 Task: Look for Airbnb options in Port Said, Egypt from 2nd December, 2023 to 9th December, 2023 for 5 adults. Place can be shared room with 2 bedrooms having 5 beds and 2 bathrooms. Property type can be flat. Look for 4 properties as per requirement.
Action: Mouse moved to (532, 202)
Screenshot: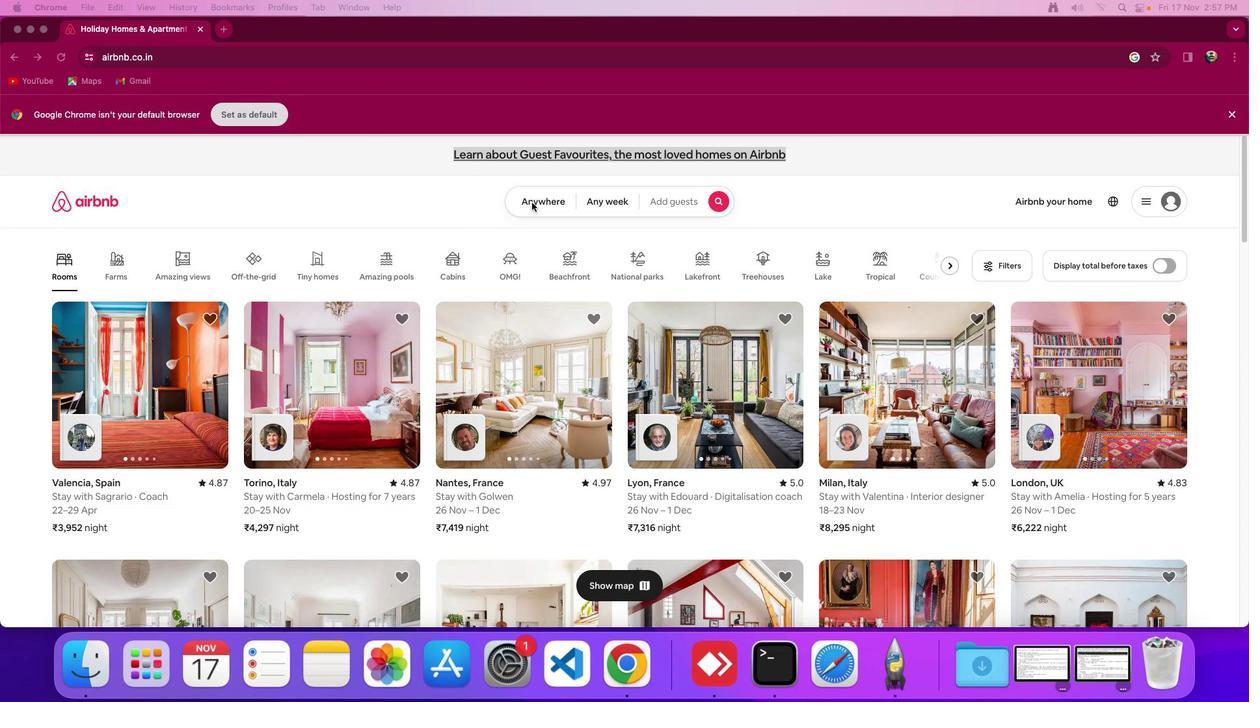 
Action: Mouse pressed left at (532, 202)
Screenshot: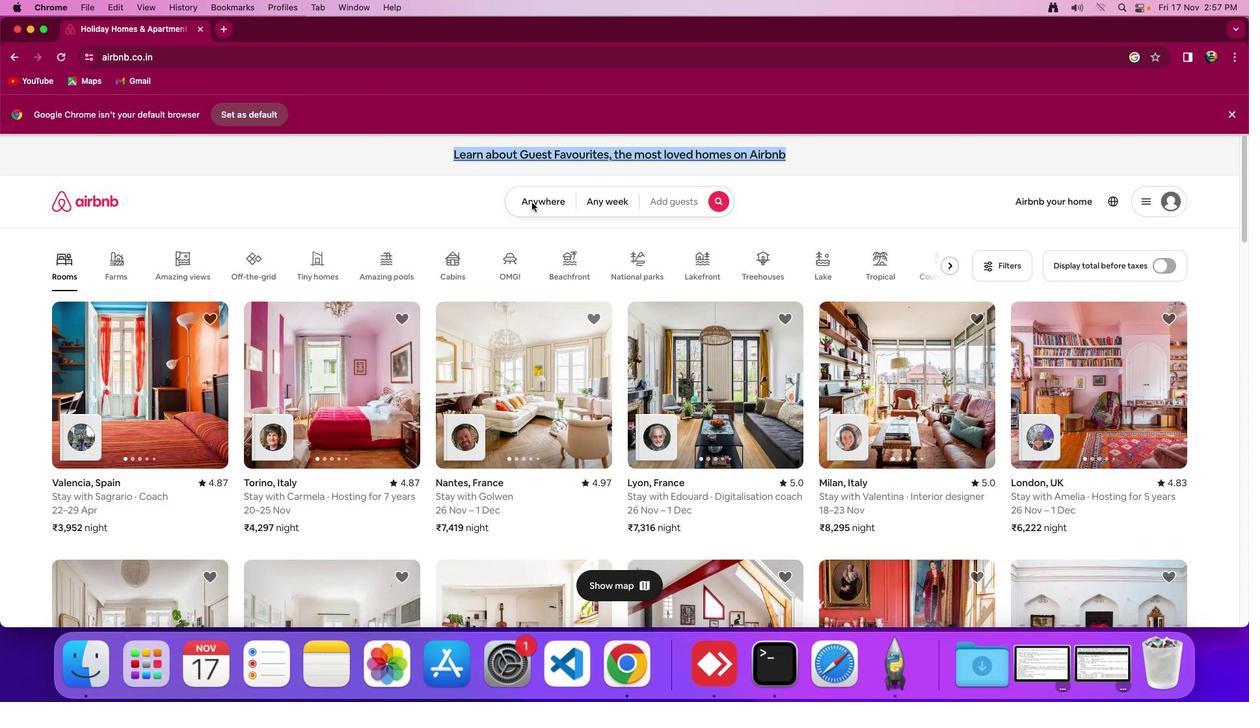 
Action: Mouse pressed left at (532, 202)
Screenshot: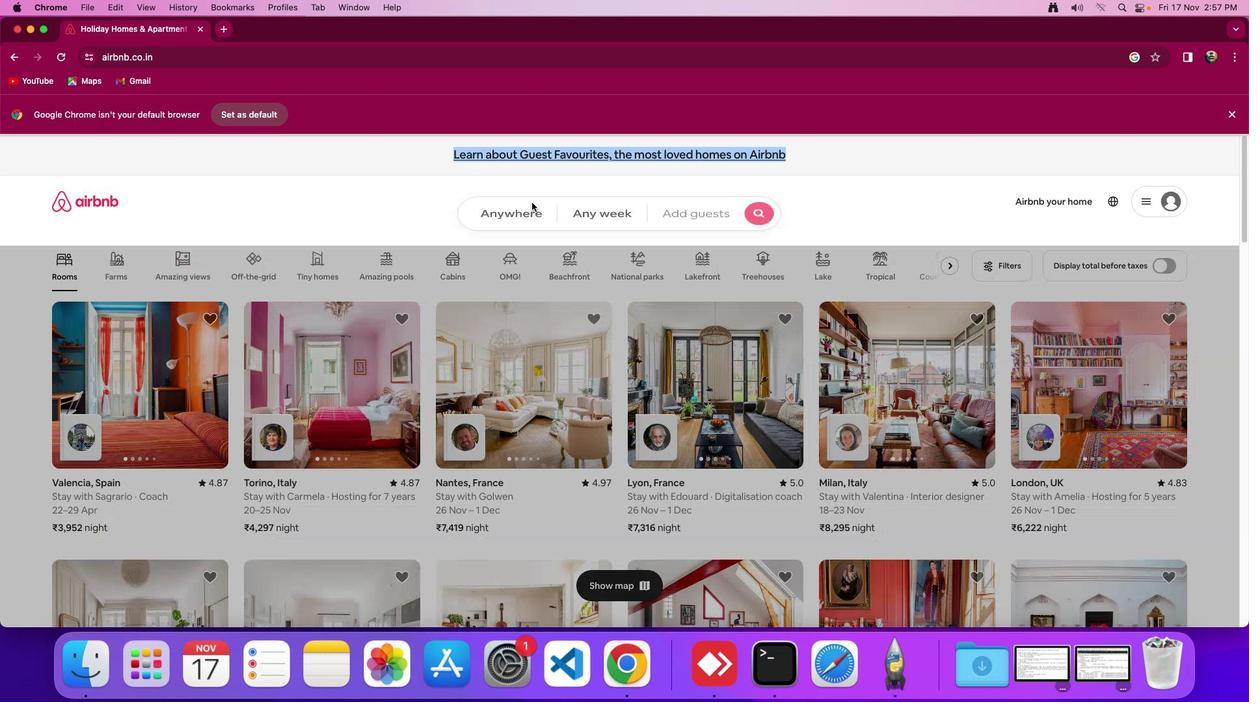 
Action: Mouse moved to (496, 238)
Screenshot: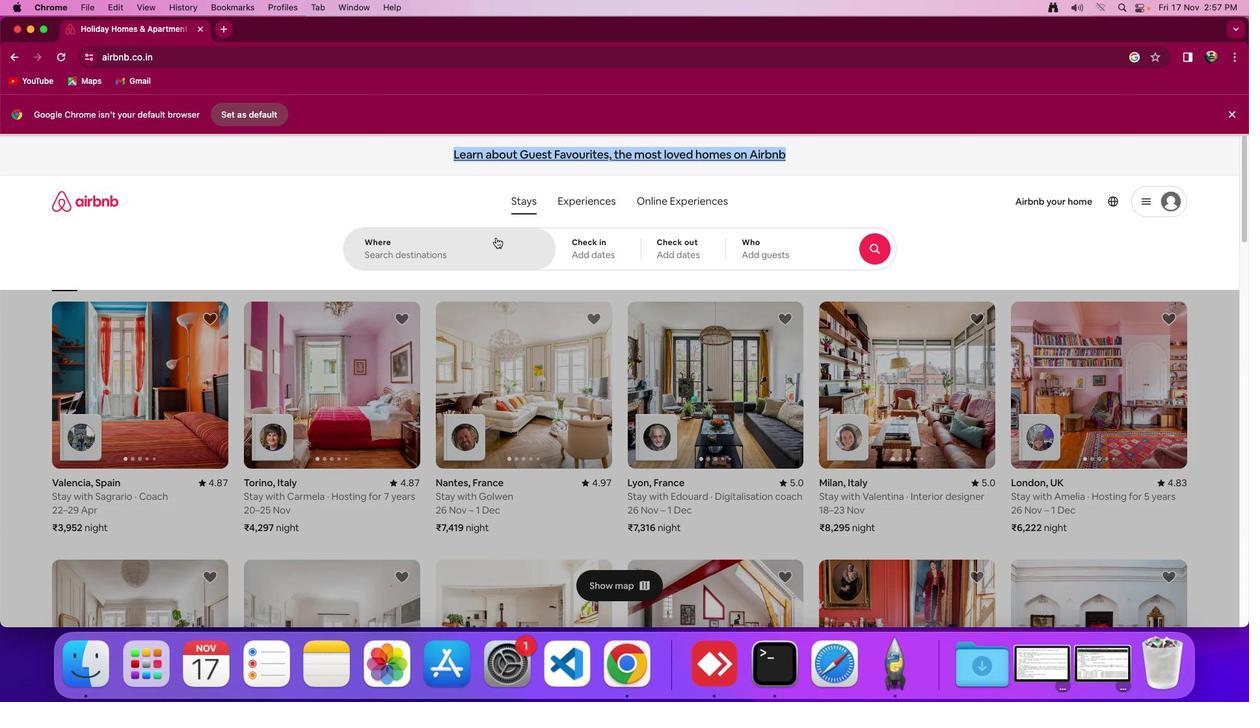 
Action: Mouse pressed left at (496, 238)
Screenshot: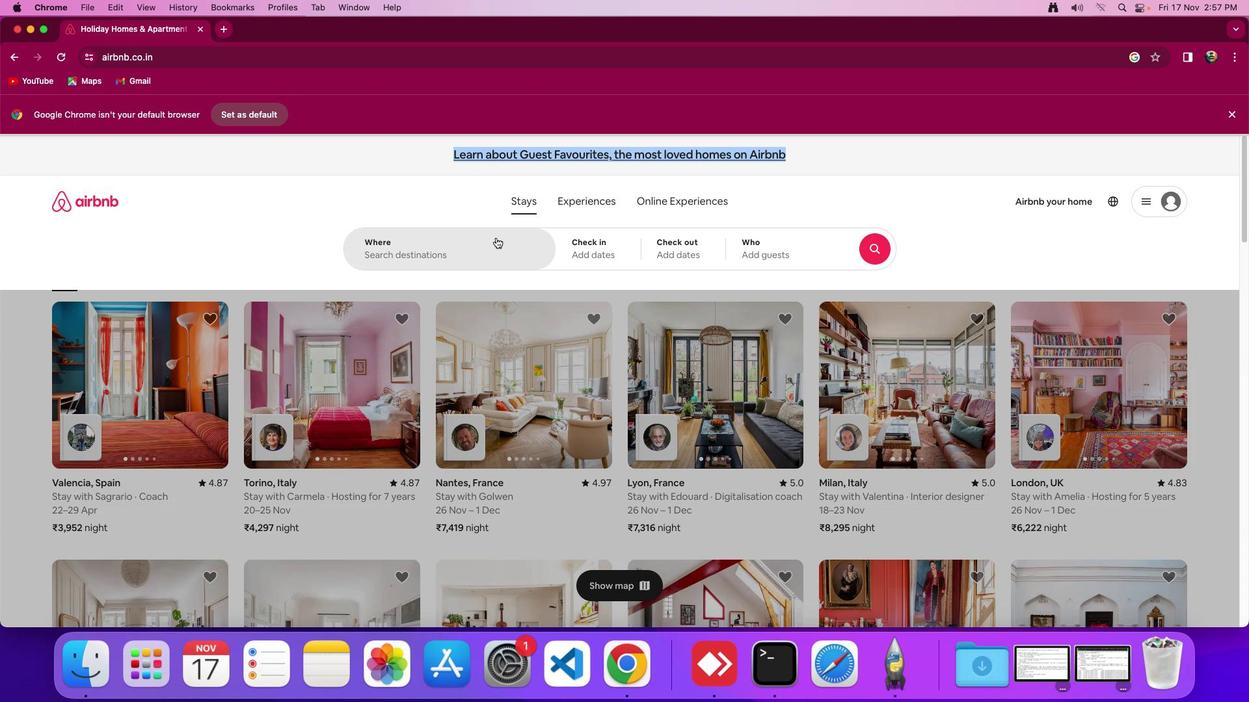 
Action: Key pressed Key.shift'P''o'
Screenshot: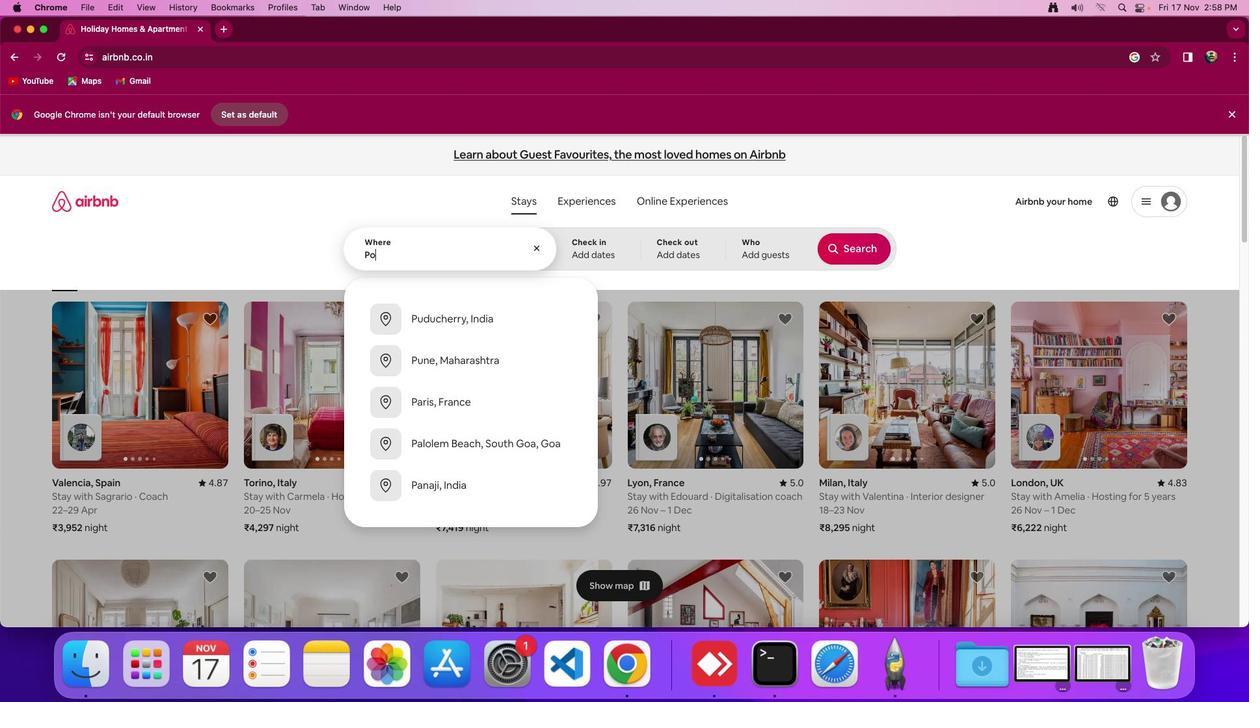 
Action: Mouse moved to (549, 229)
Screenshot: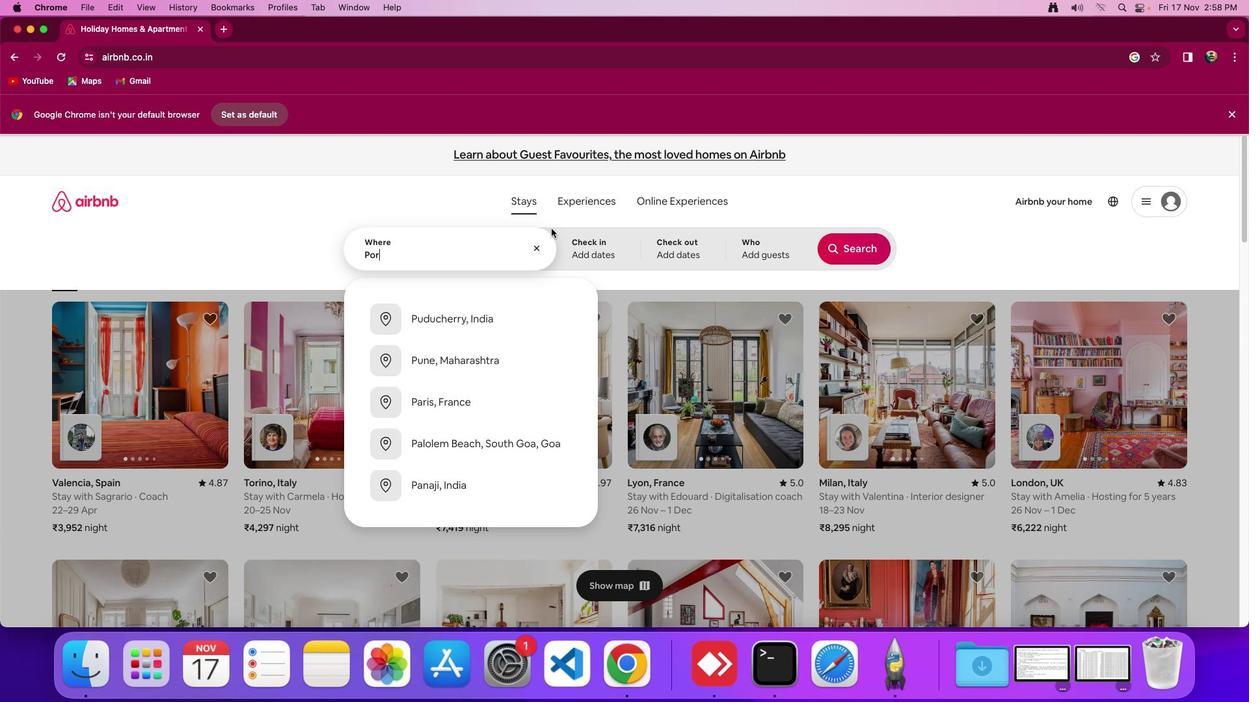 
Action: Key pressed 'r'
Screenshot: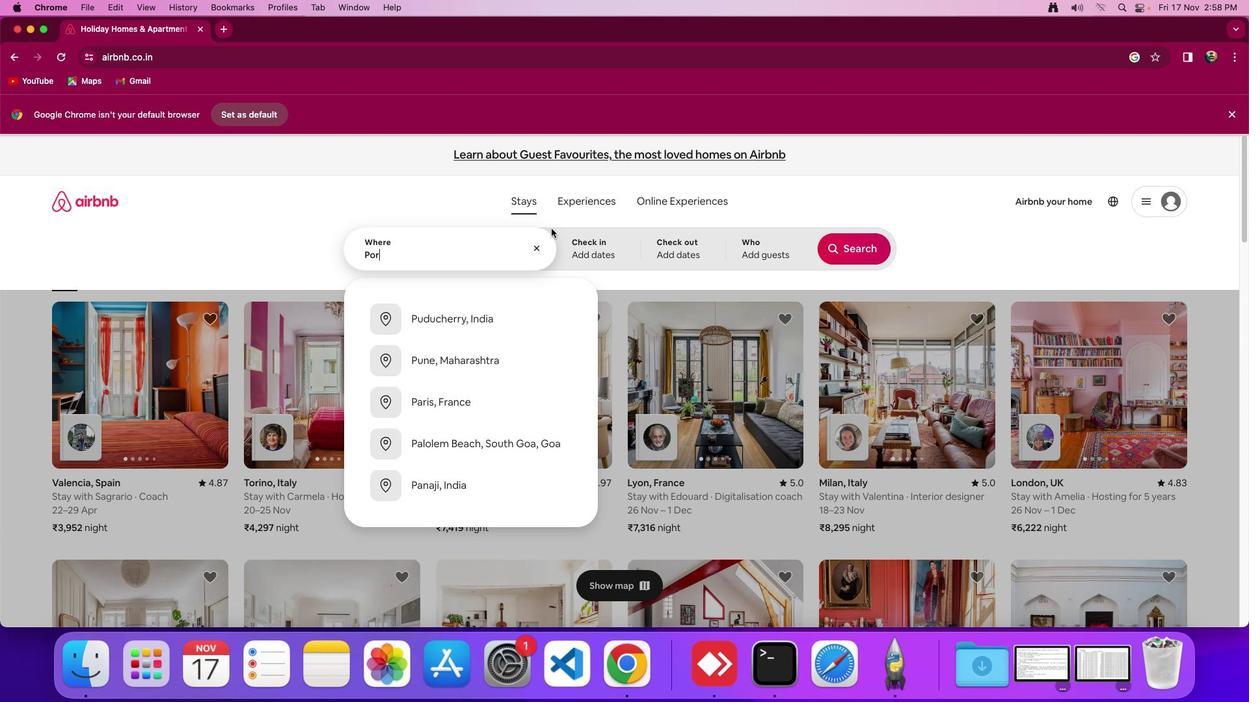 
Action: Mouse moved to (551, 229)
Screenshot: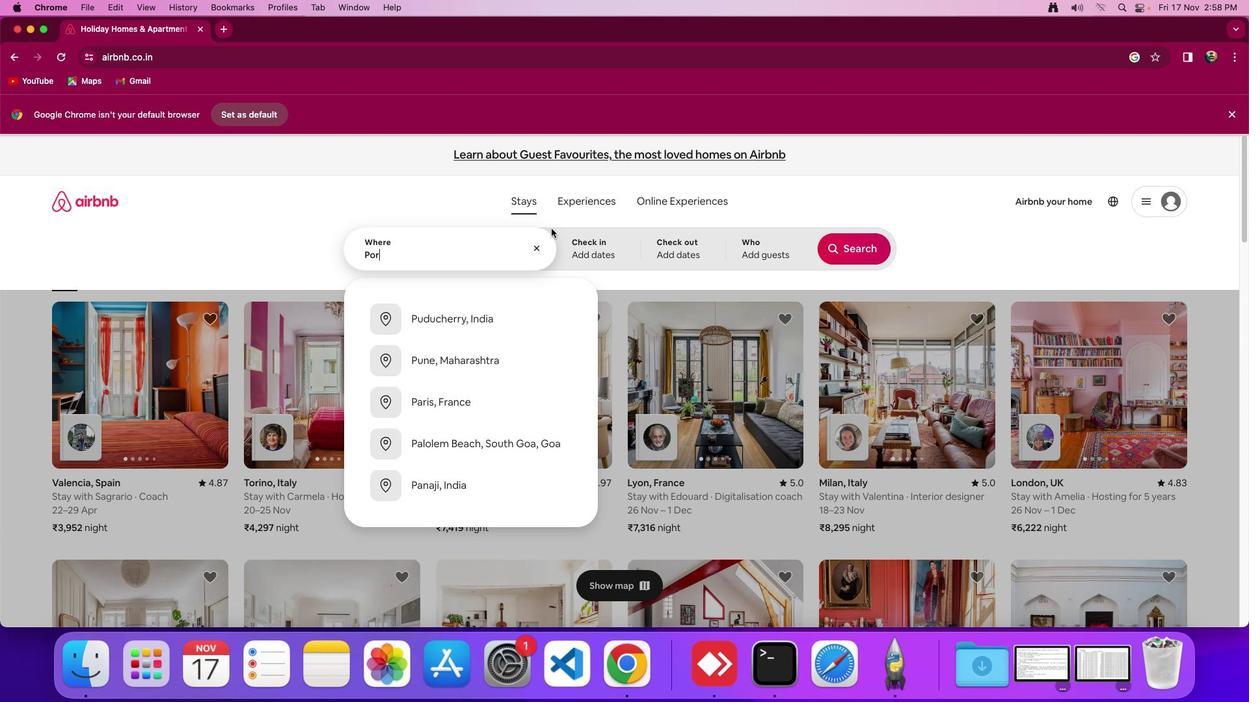 
Action: Key pressed 't'Key.space's''a''i''d'','Key.spaceKey.shift_r'E''g''y''p''t'
Screenshot: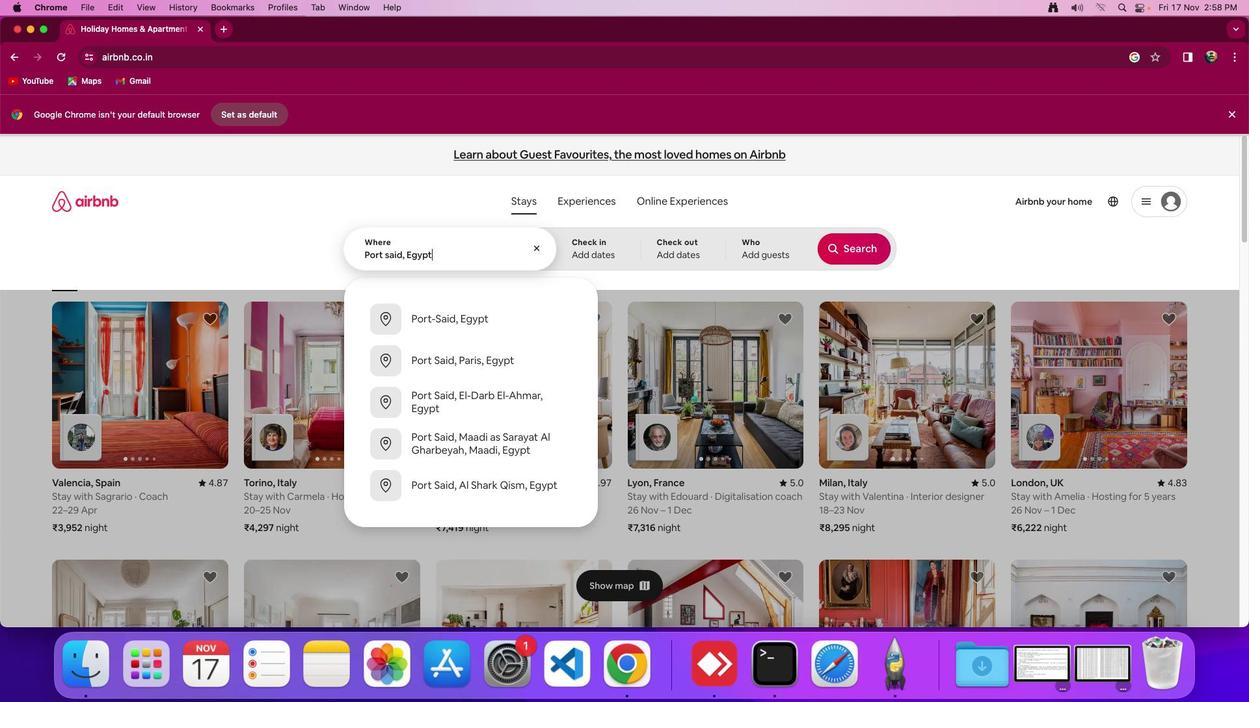 
Action: Mouse moved to (599, 246)
Screenshot: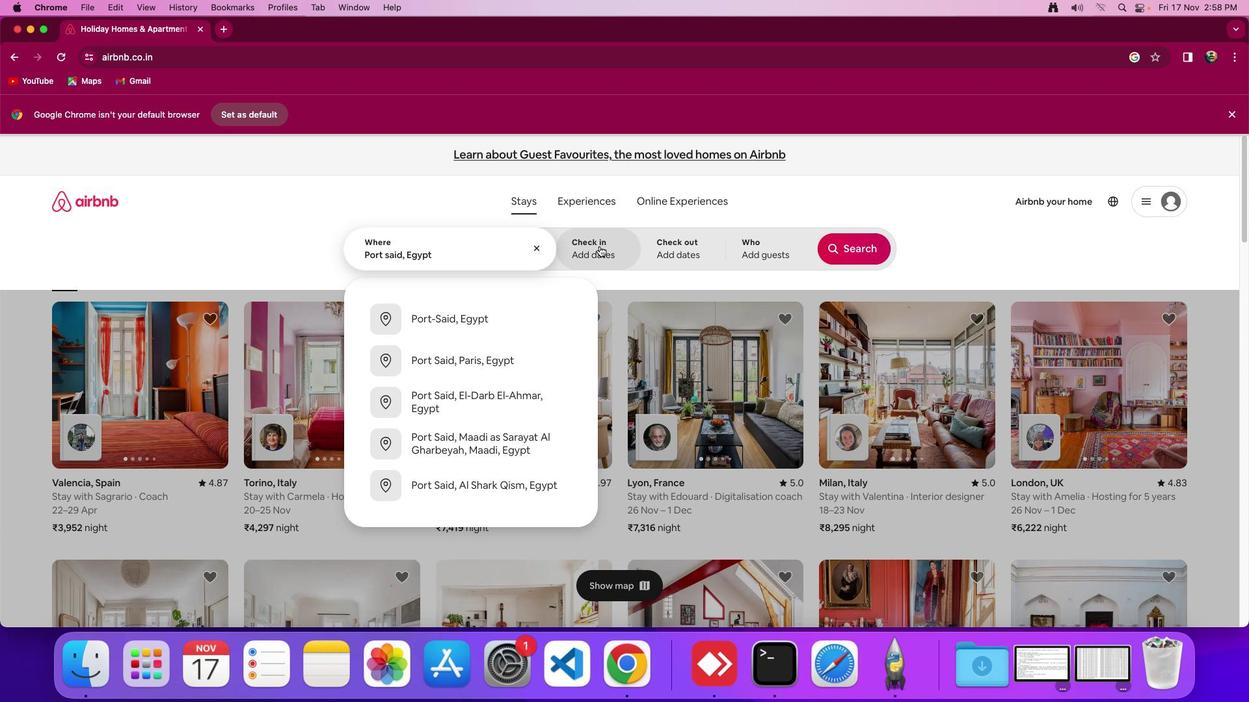
Action: Mouse pressed left at (599, 246)
Screenshot: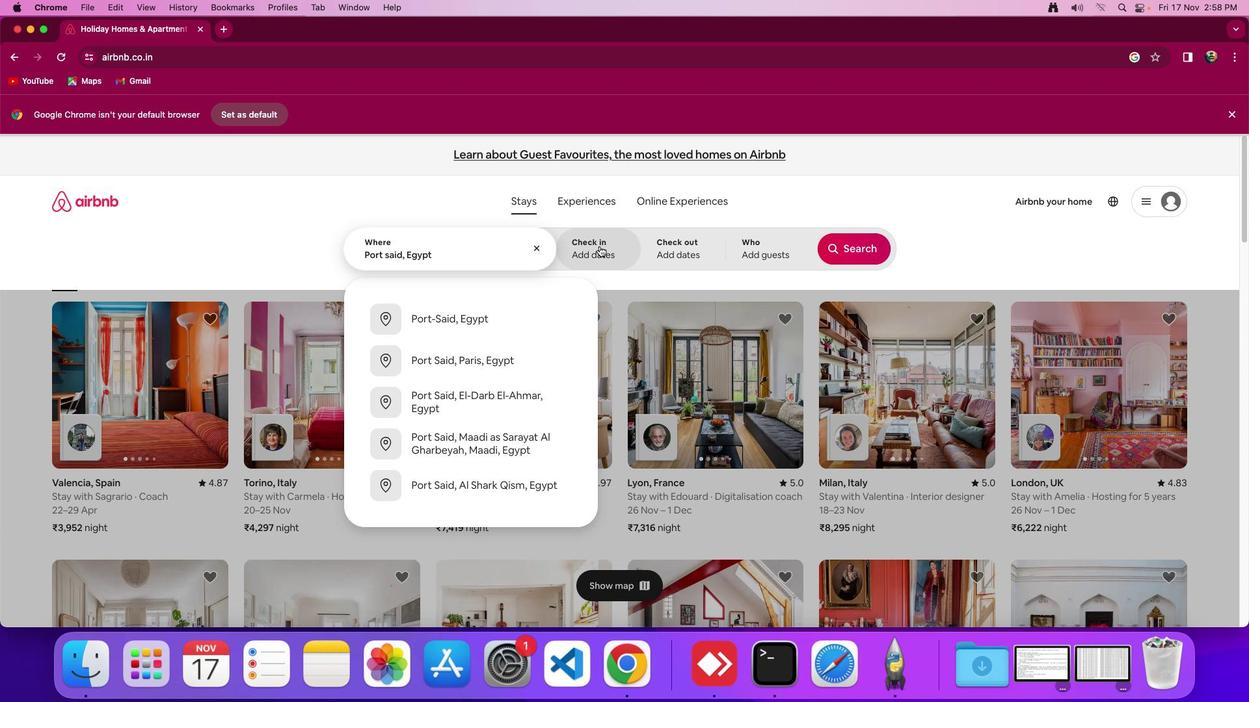 
Action: Mouse moved to (850, 400)
Screenshot: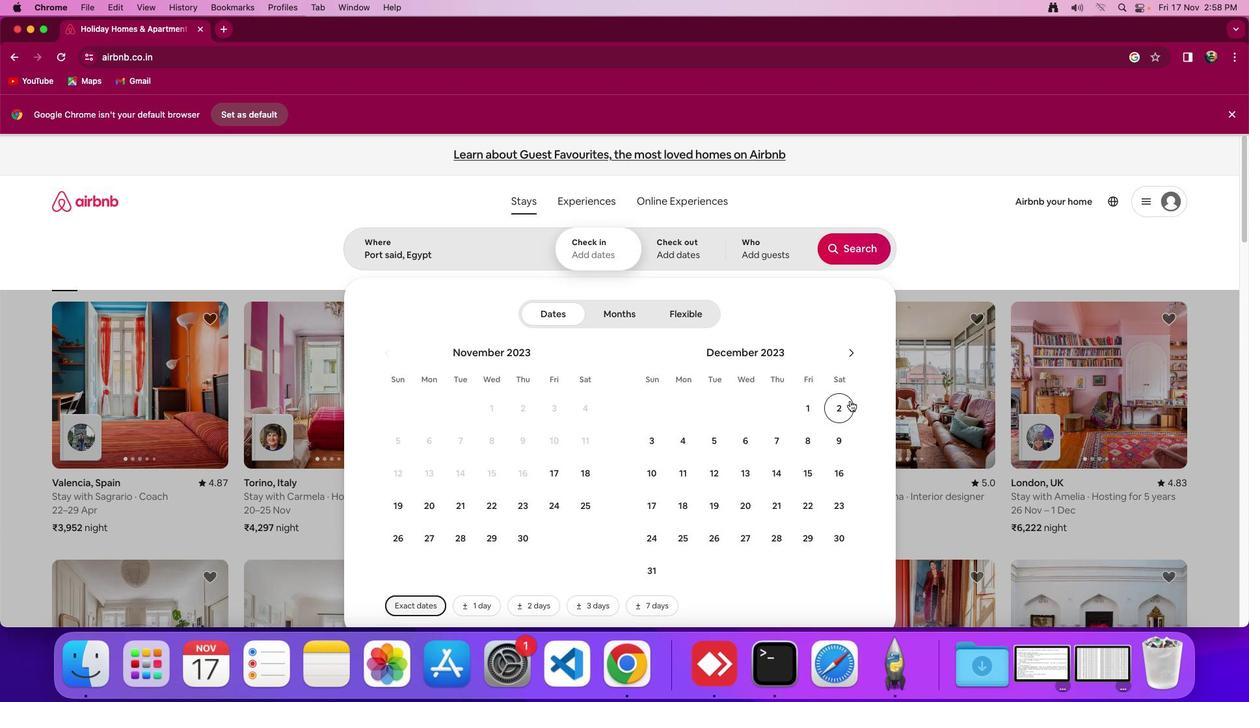 
Action: Mouse pressed left at (850, 400)
Screenshot: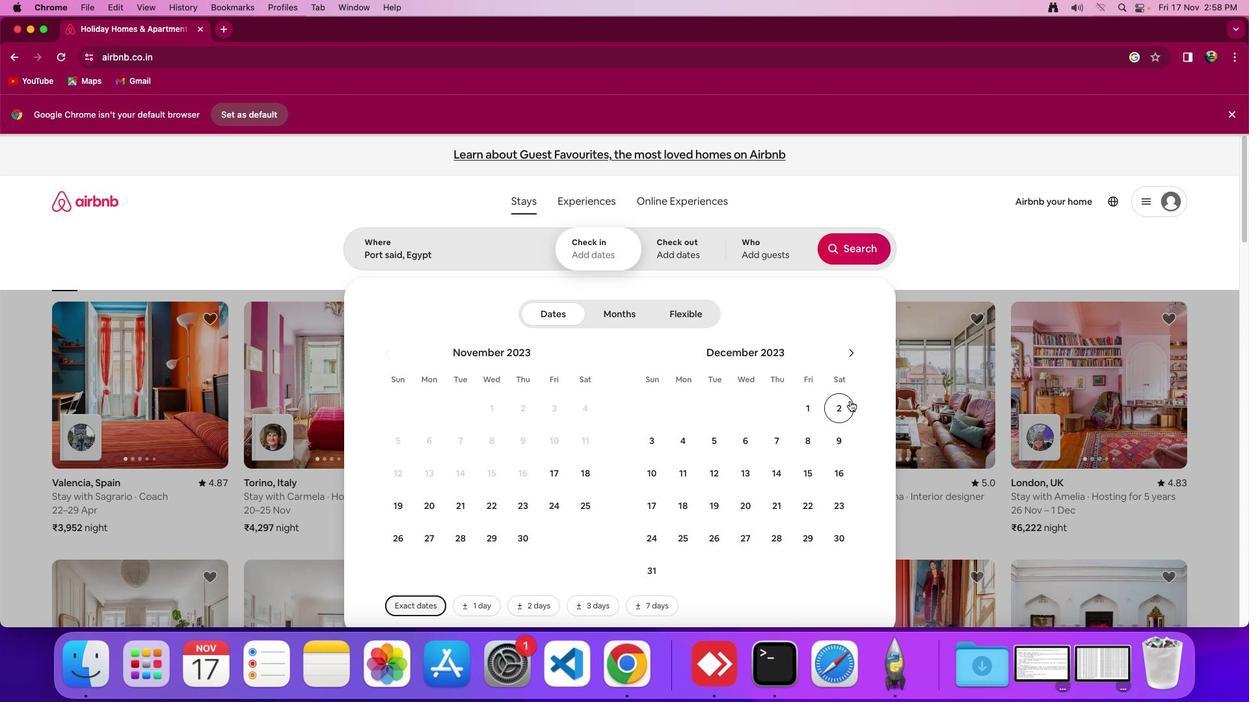 
Action: Mouse moved to (831, 443)
Screenshot: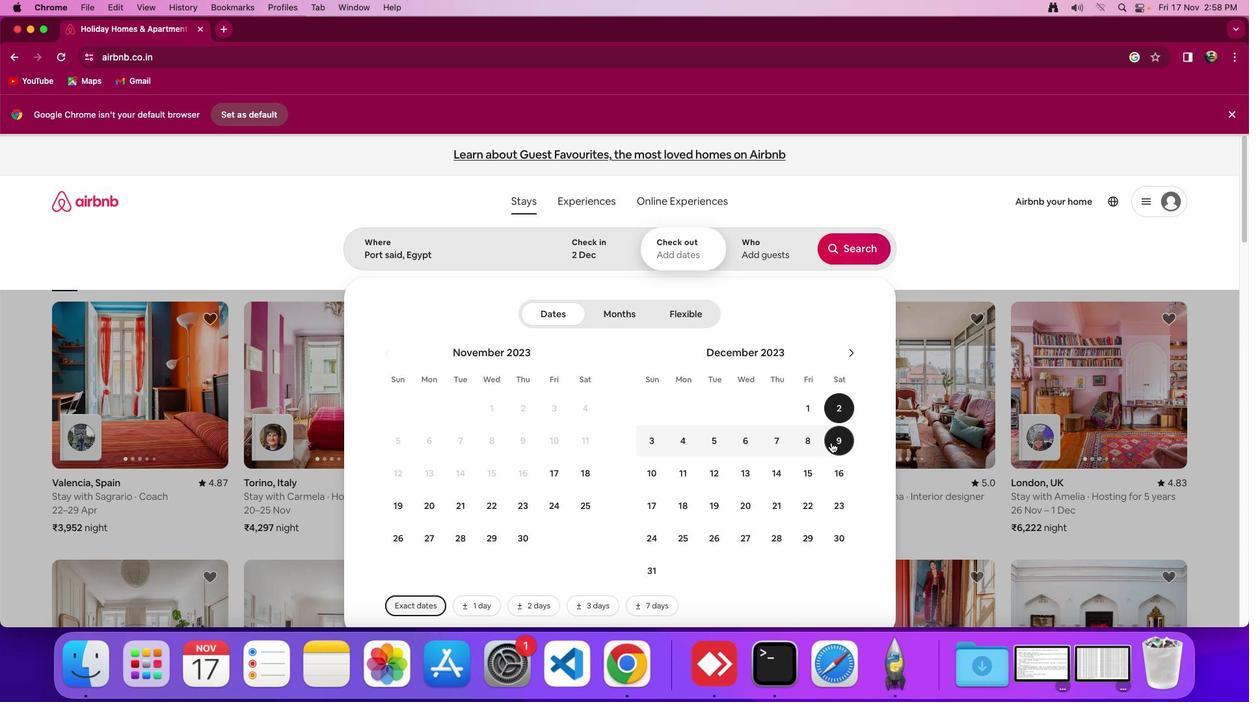 
Action: Mouse pressed left at (831, 443)
Screenshot: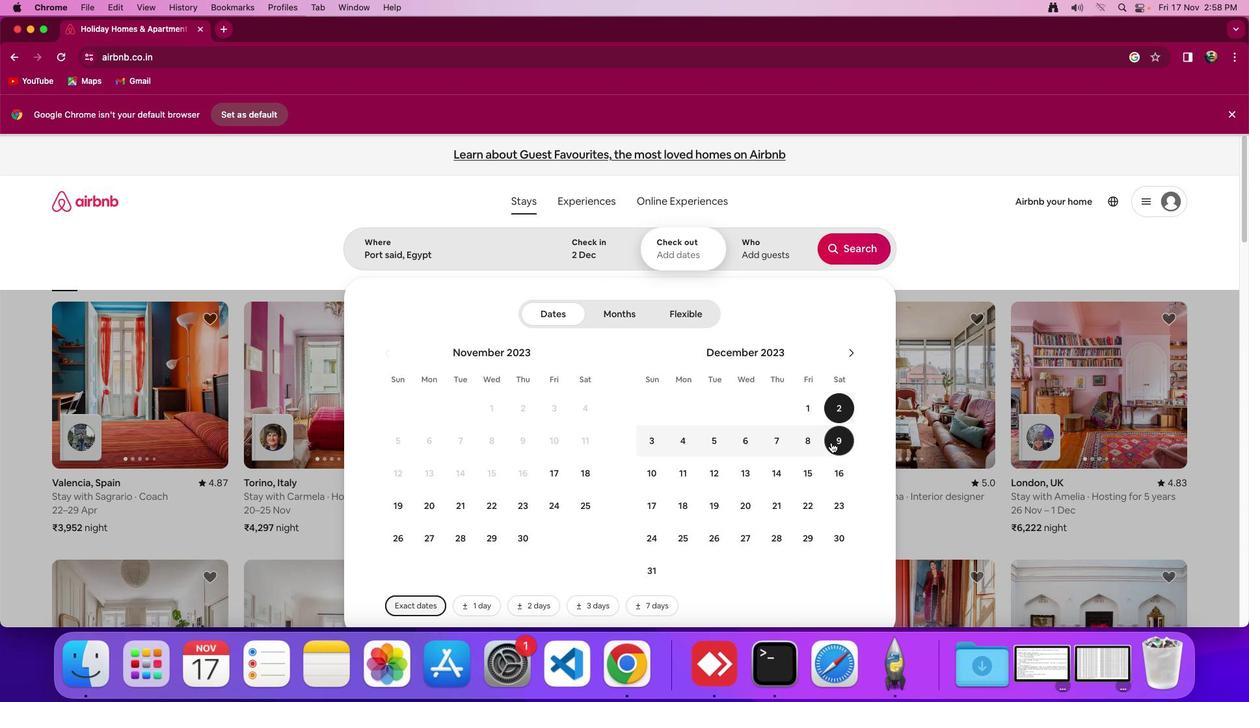 
Action: Mouse moved to (762, 247)
Screenshot: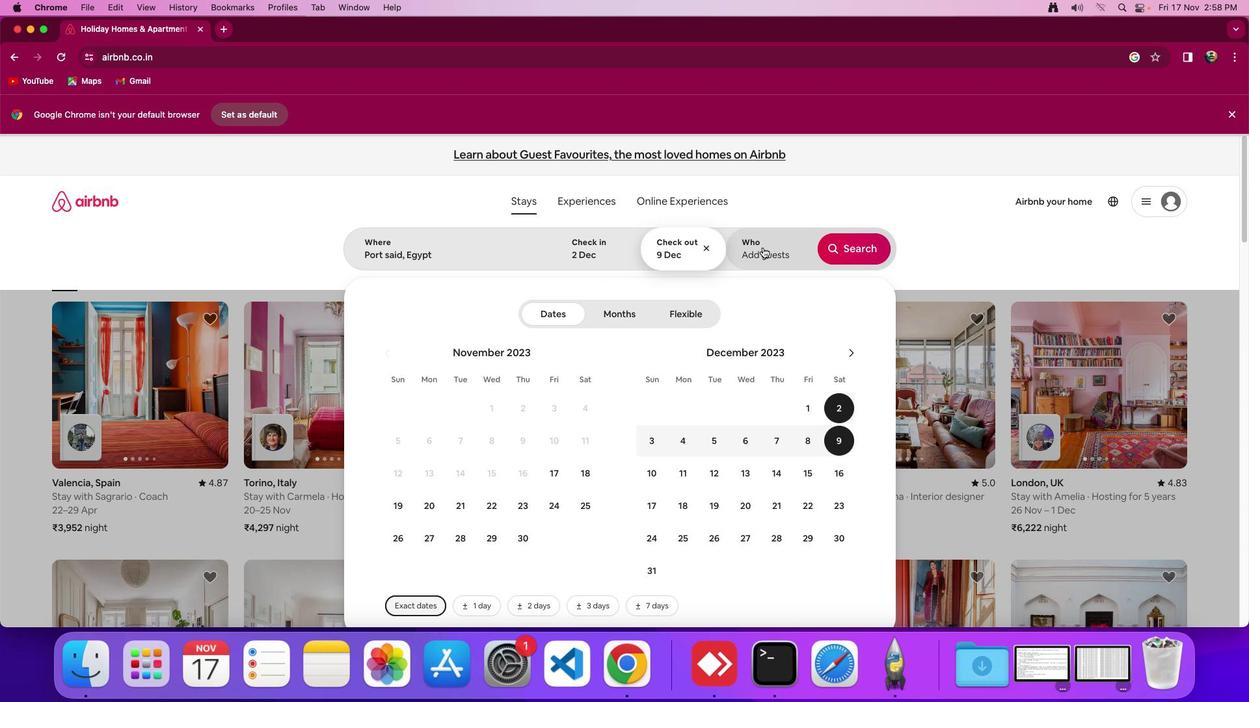 
Action: Mouse pressed left at (762, 247)
Screenshot: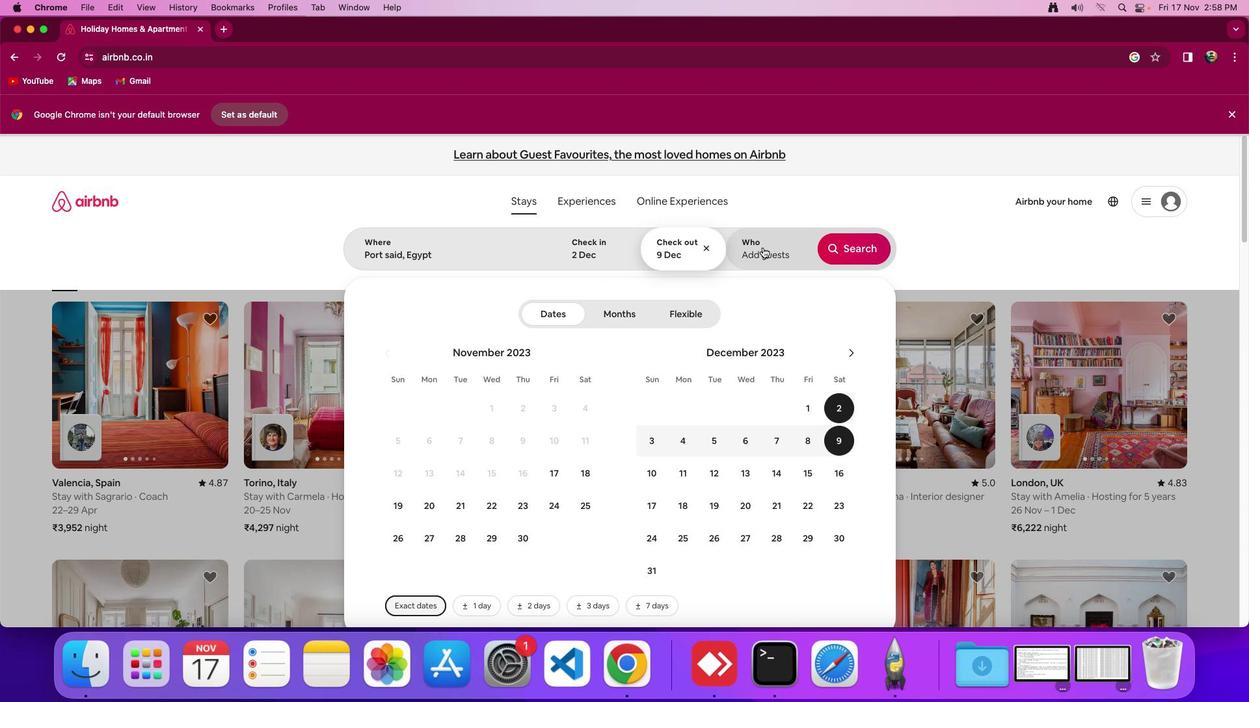 
Action: Mouse moved to (858, 315)
Screenshot: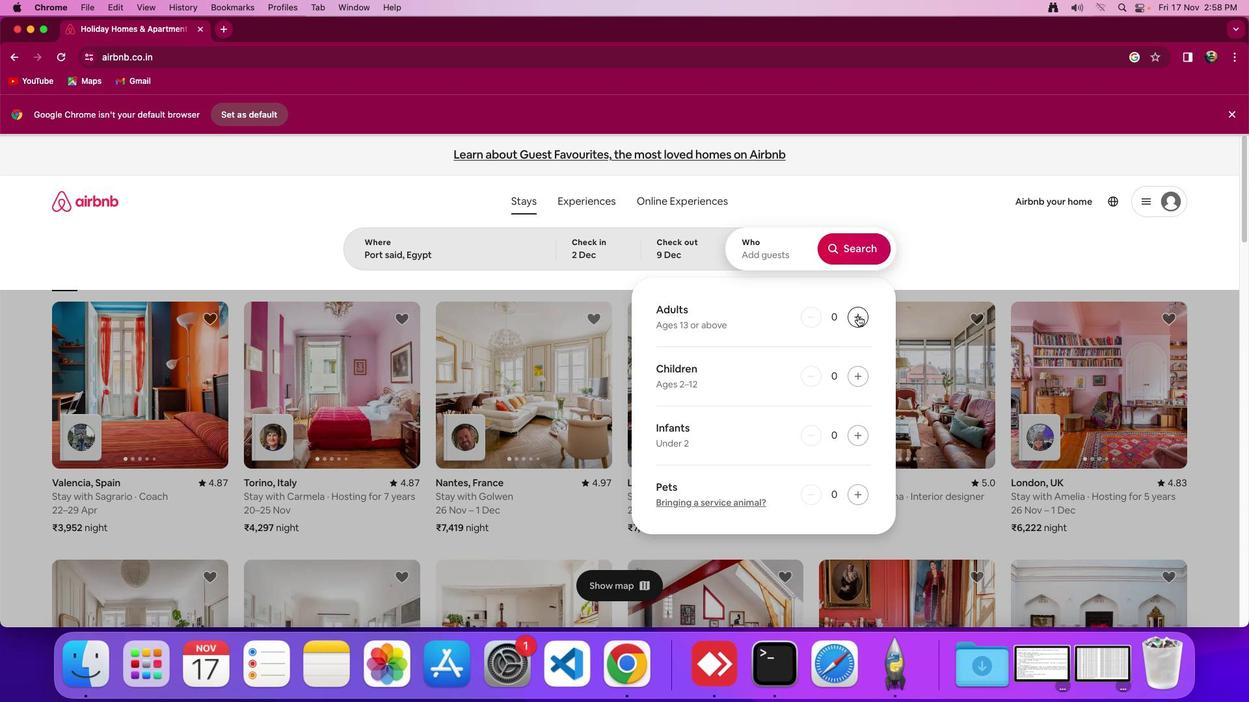 
Action: Mouse pressed left at (858, 315)
Screenshot: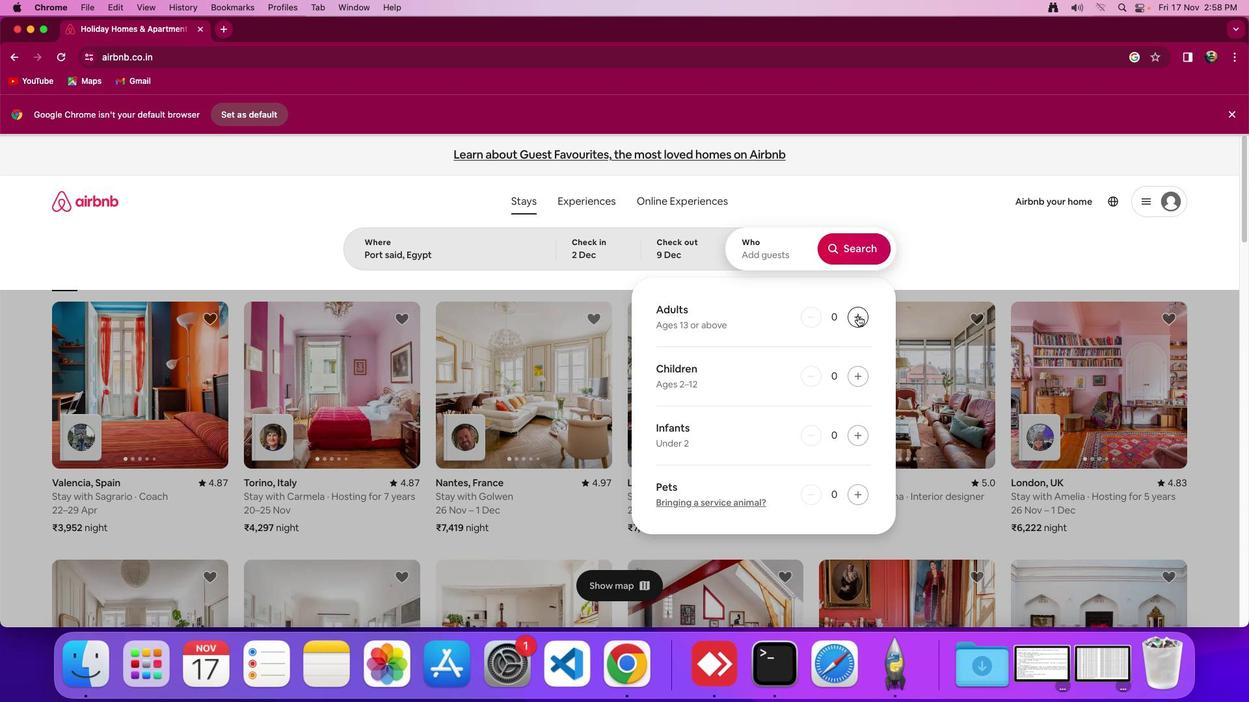 
Action: Mouse pressed left at (858, 315)
Screenshot: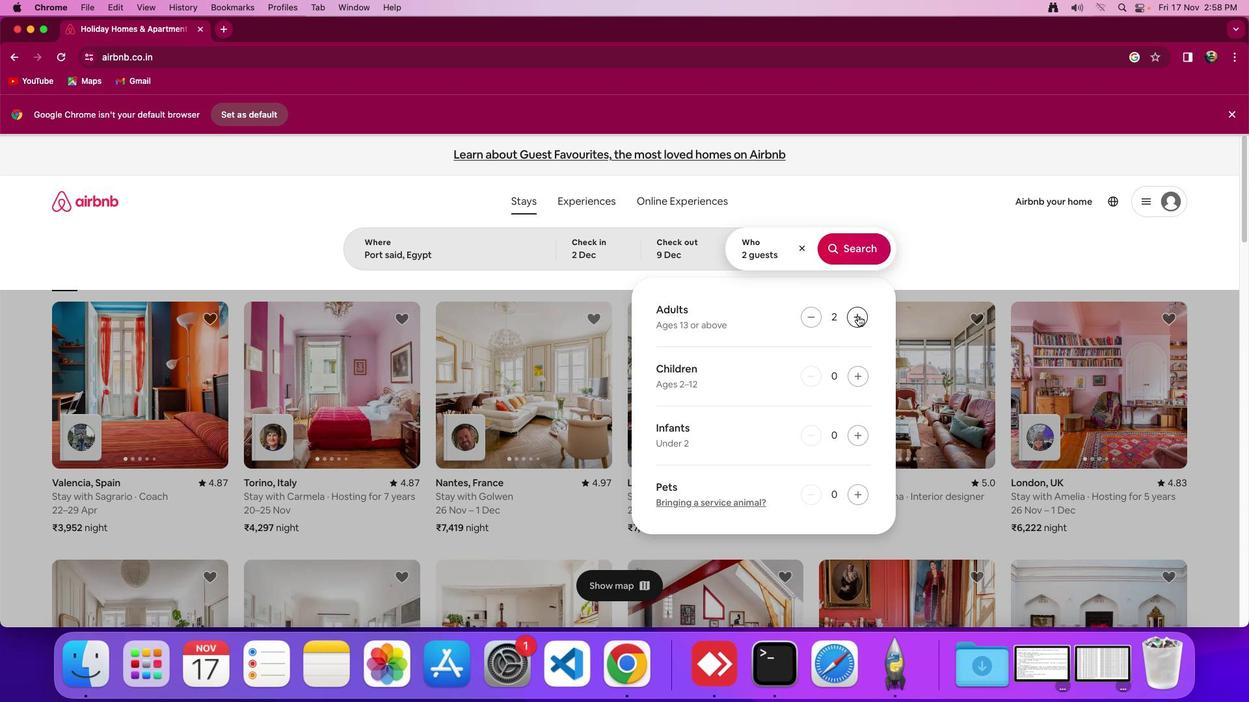 
Action: Mouse pressed left at (858, 315)
Screenshot: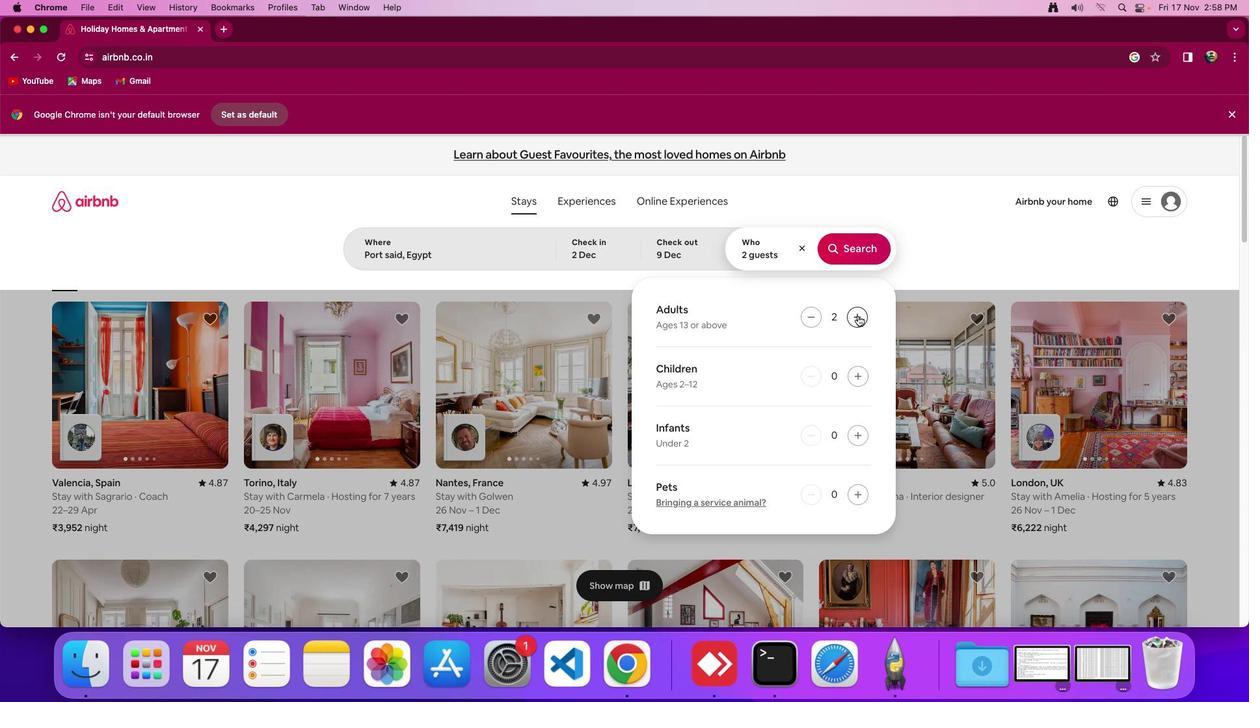 
Action: Mouse pressed left at (858, 315)
Screenshot: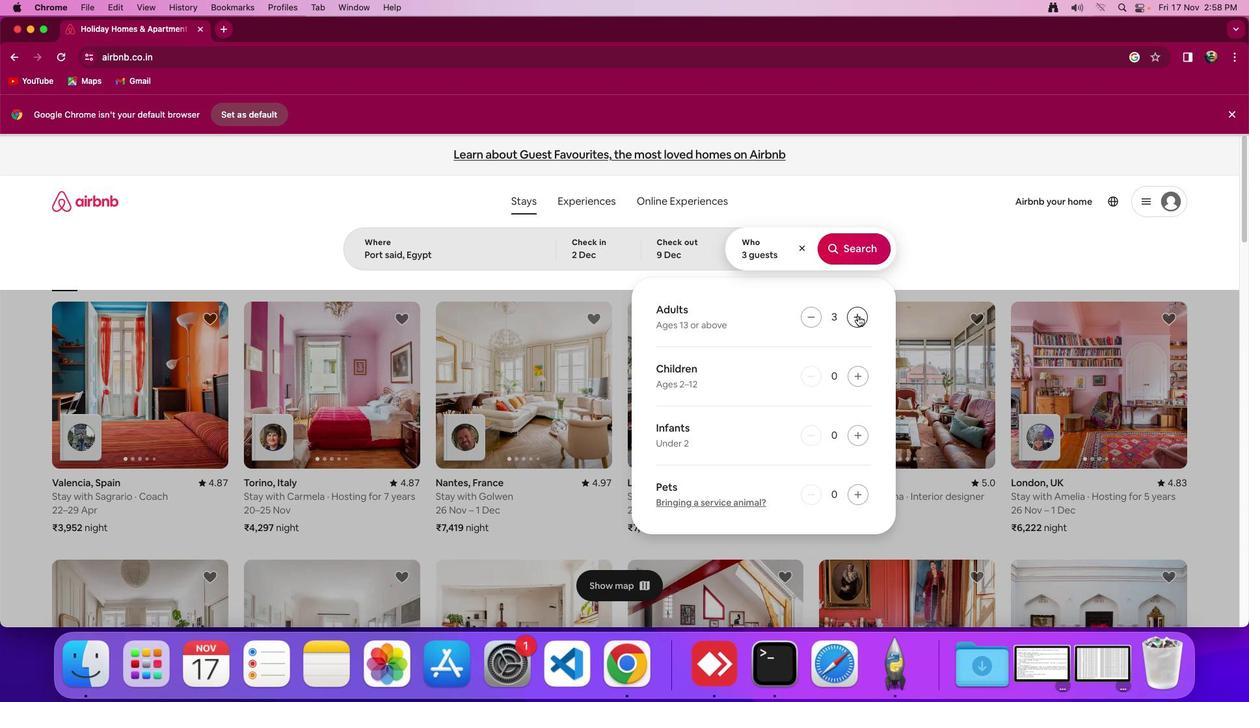 
Action: Mouse pressed left at (858, 315)
Screenshot: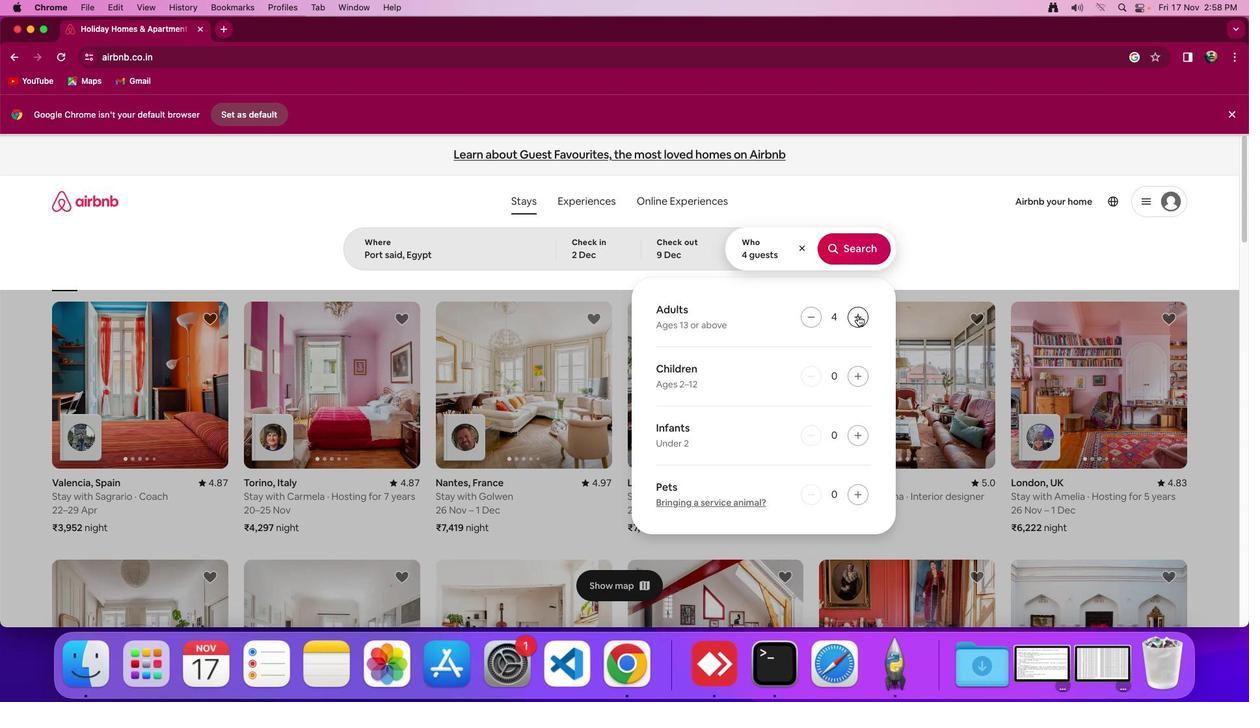 
Action: Mouse moved to (847, 250)
Screenshot: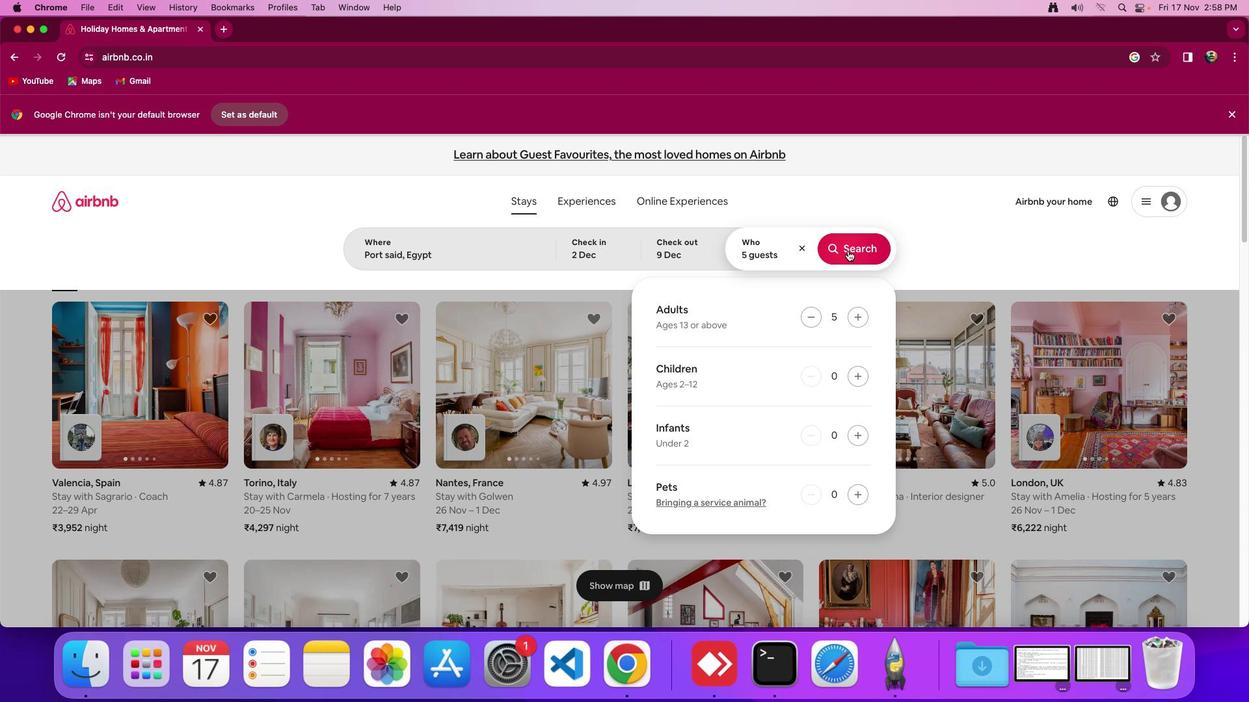 
Action: Mouse pressed left at (847, 250)
Screenshot: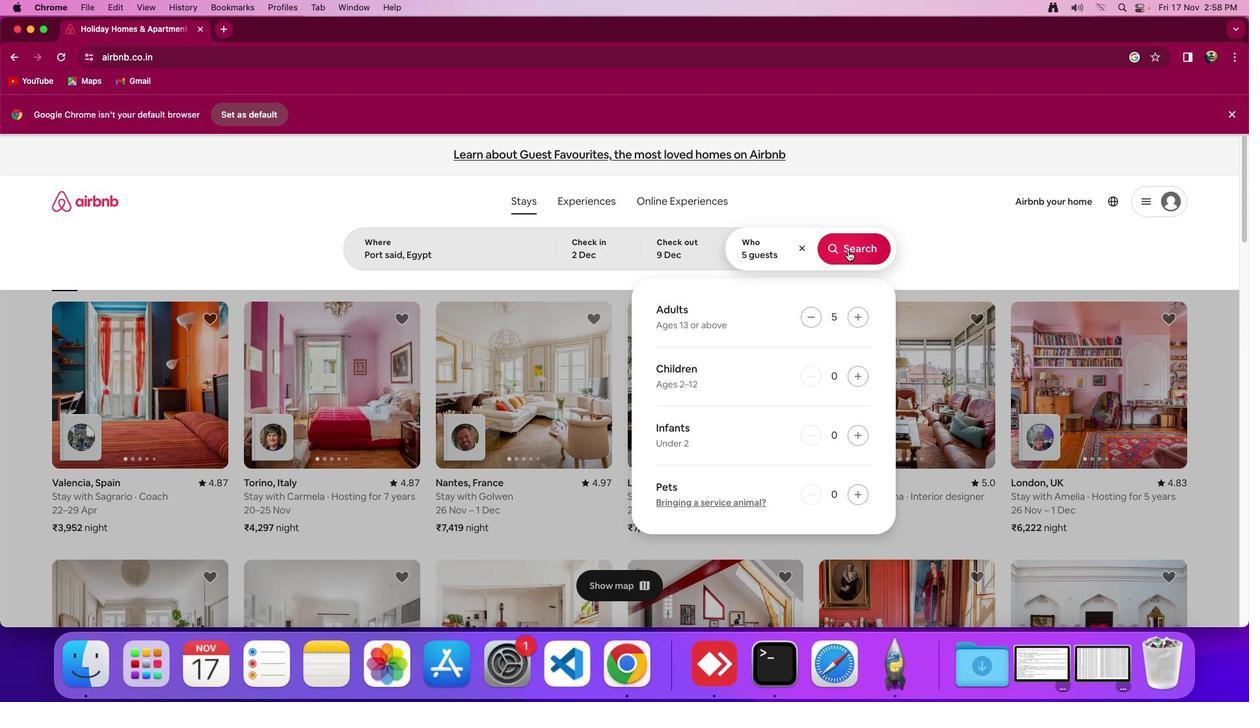 
Action: Mouse moved to (1060, 214)
Screenshot: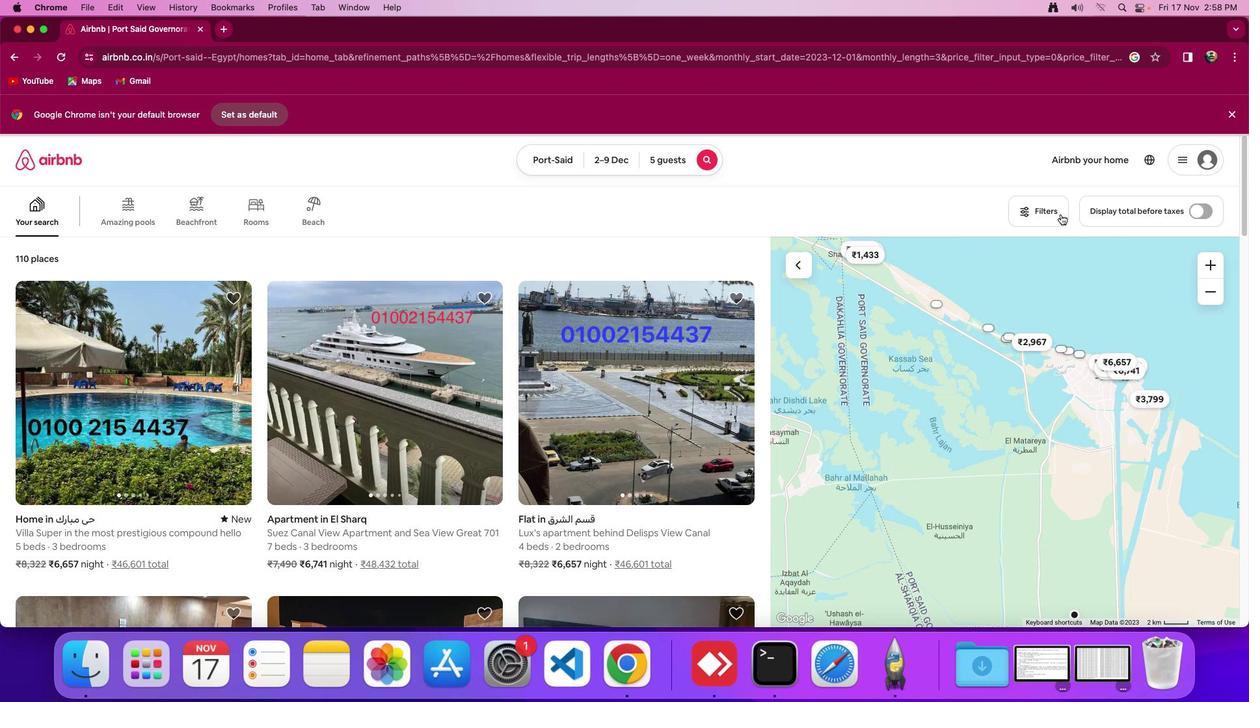 
Action: Mouse pressed left at (1060, 214)
Screenshot: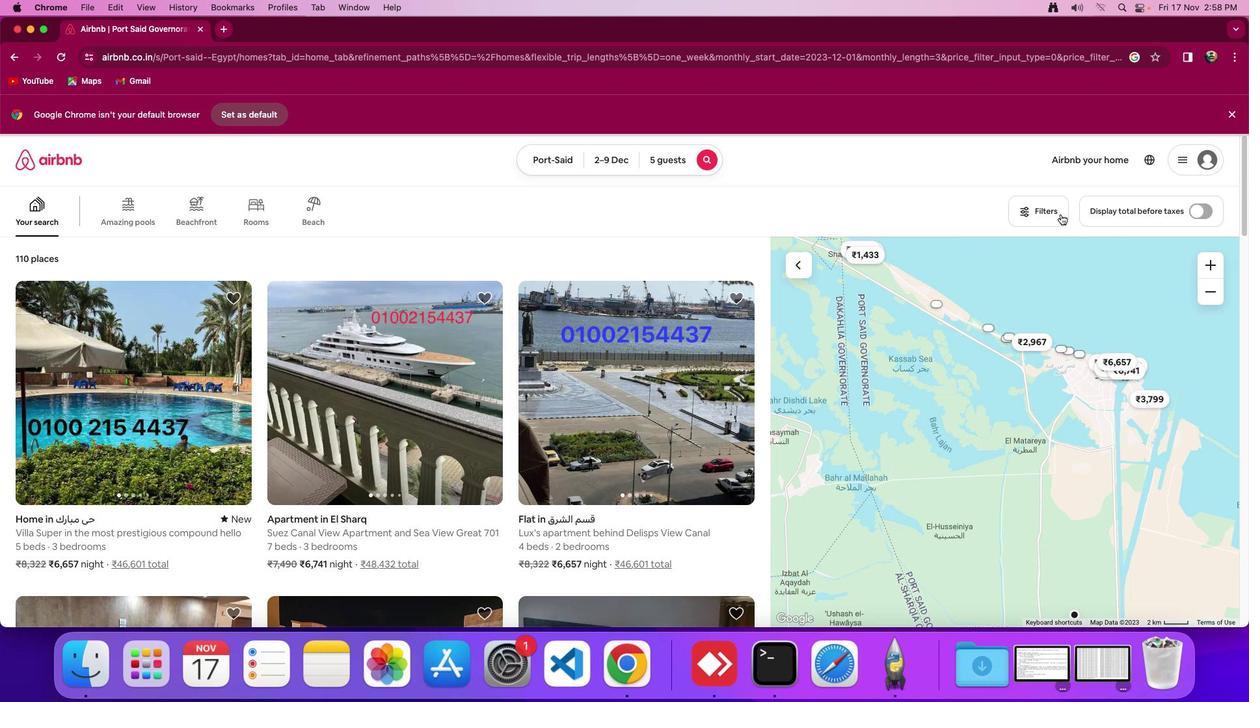 
Action: Mouse moved to (601, 283)
Screenshot: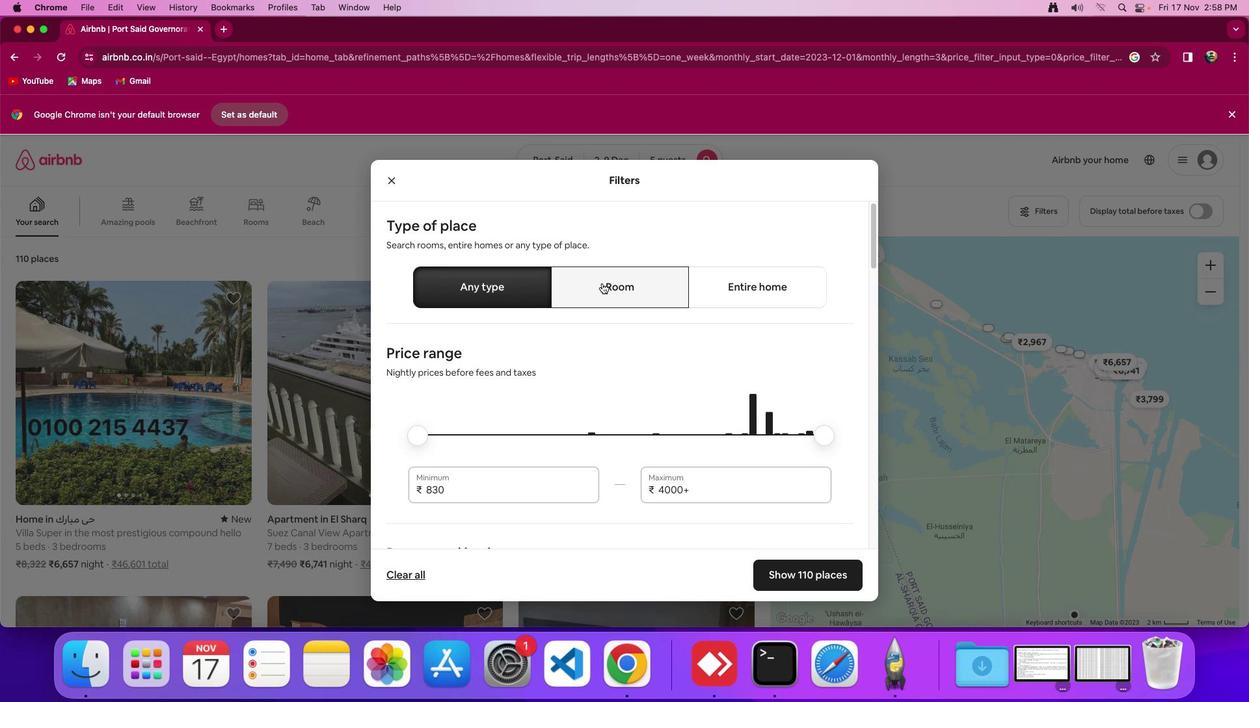 
Action: Mouse pressed left at (601, 283)
Screenshot: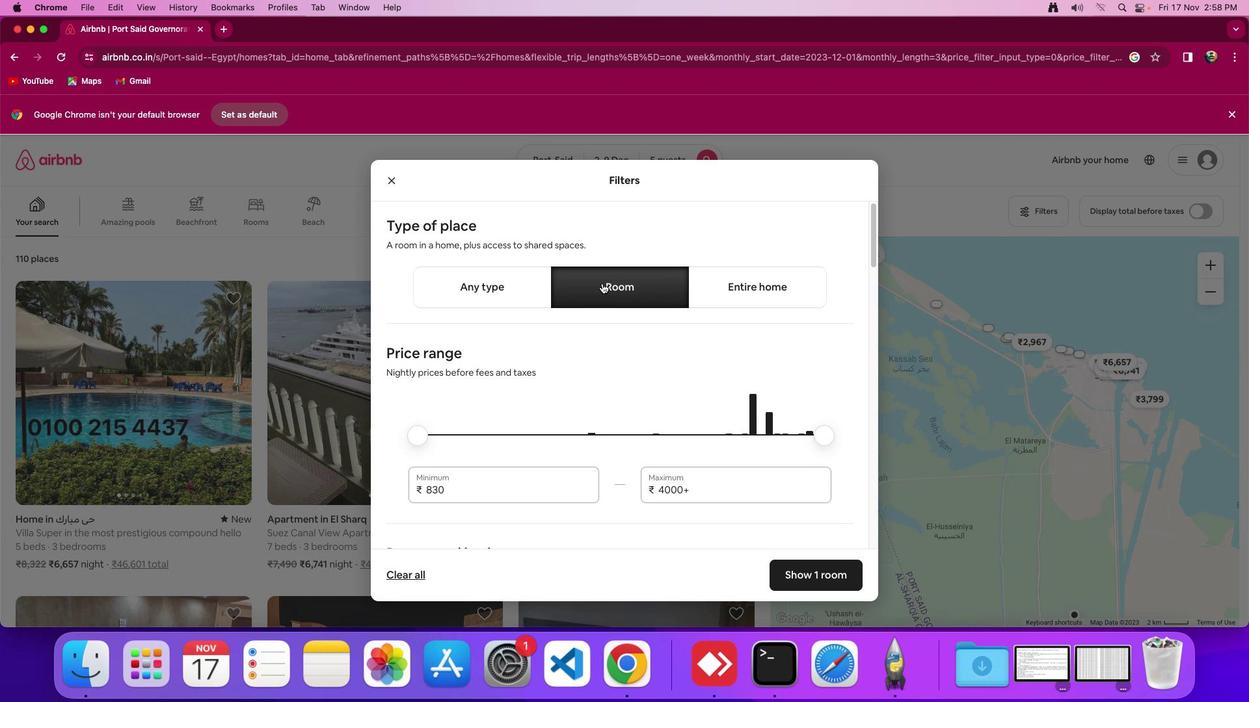
Action: Mouse moved to (631, 382)
Screenshot: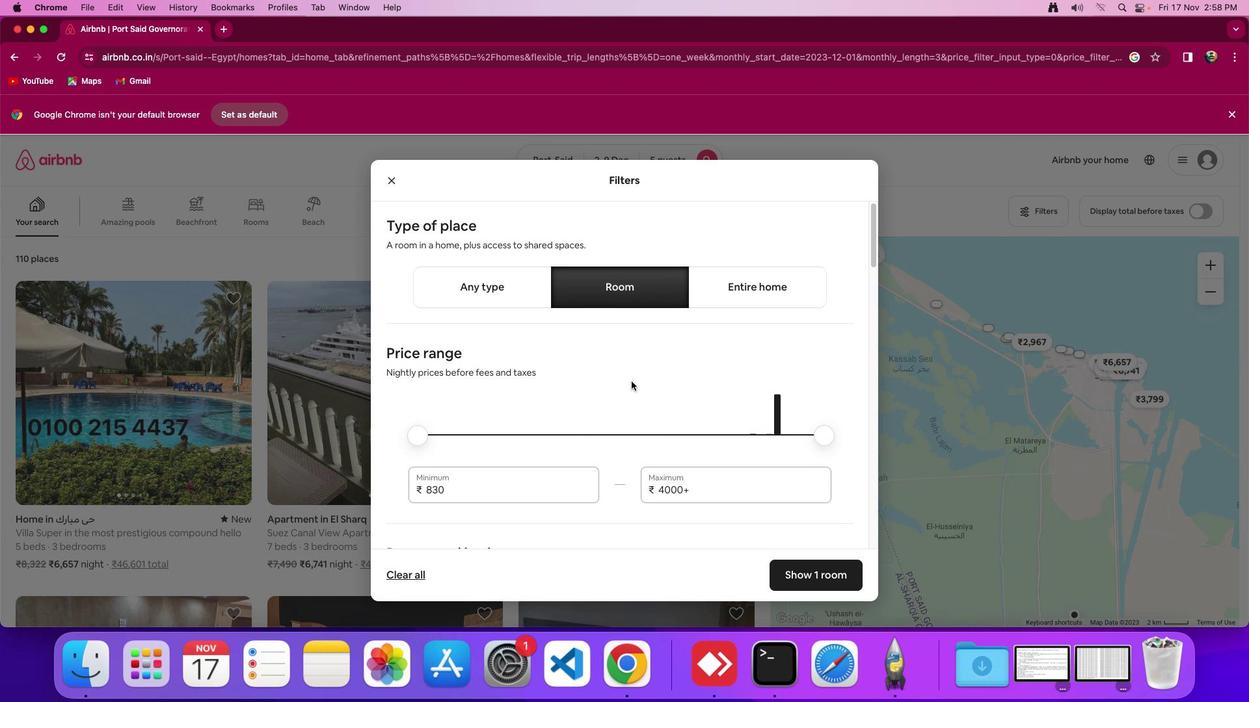 
Action: Mouse scrolled (631, 382) with delta (0, 0)
Screenshot: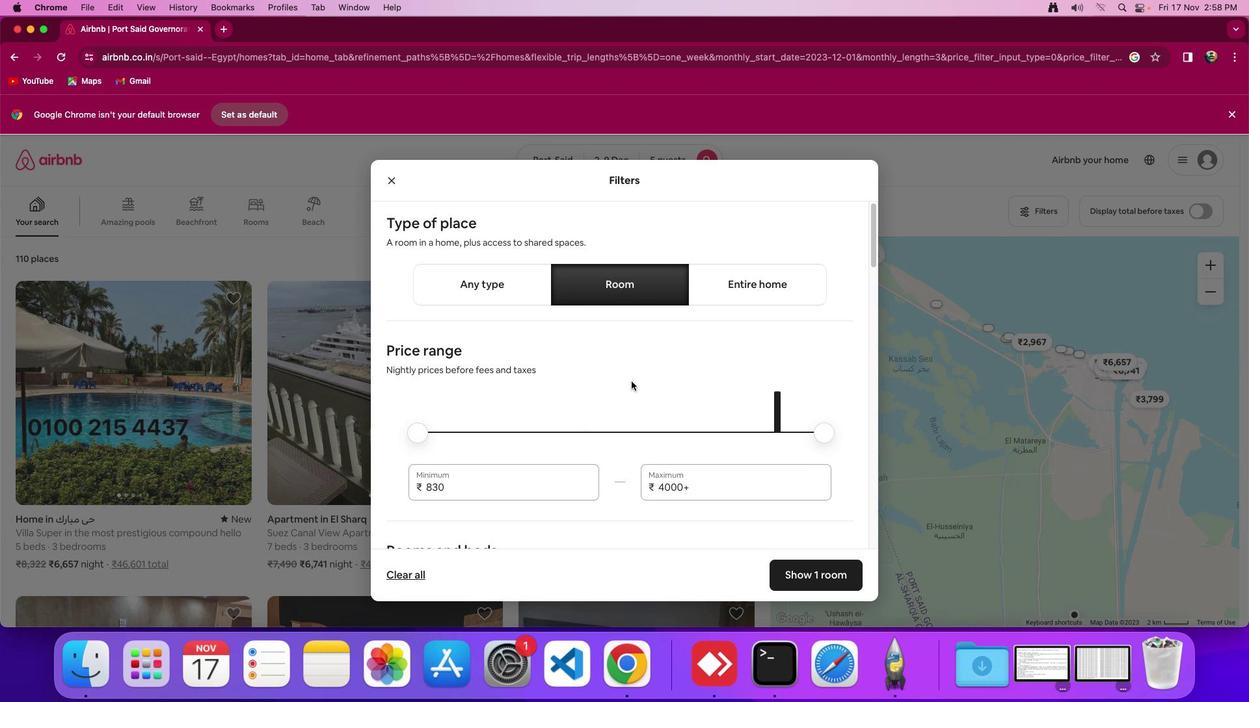 
Action: Mouse scrolled (631, 382) with delta (0, 0)
Screenshot: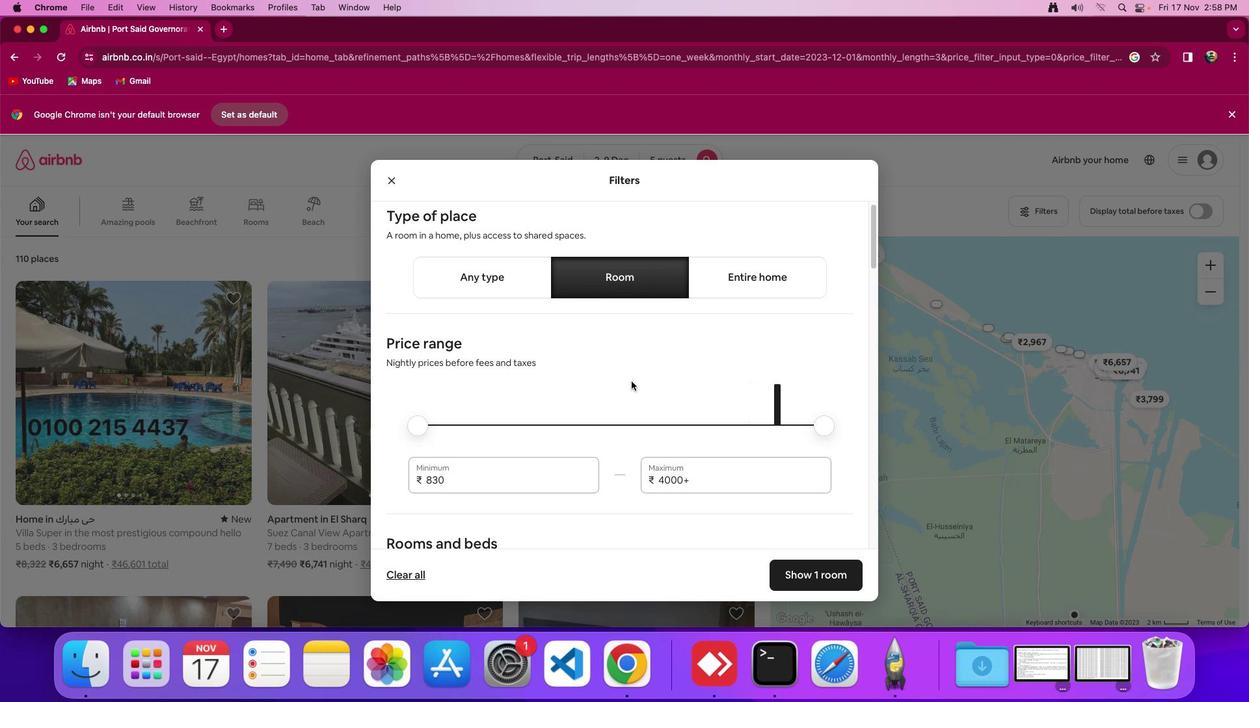 
Action: Mouse scrolled (631, 382) with delta (0, 0)
Screenshot: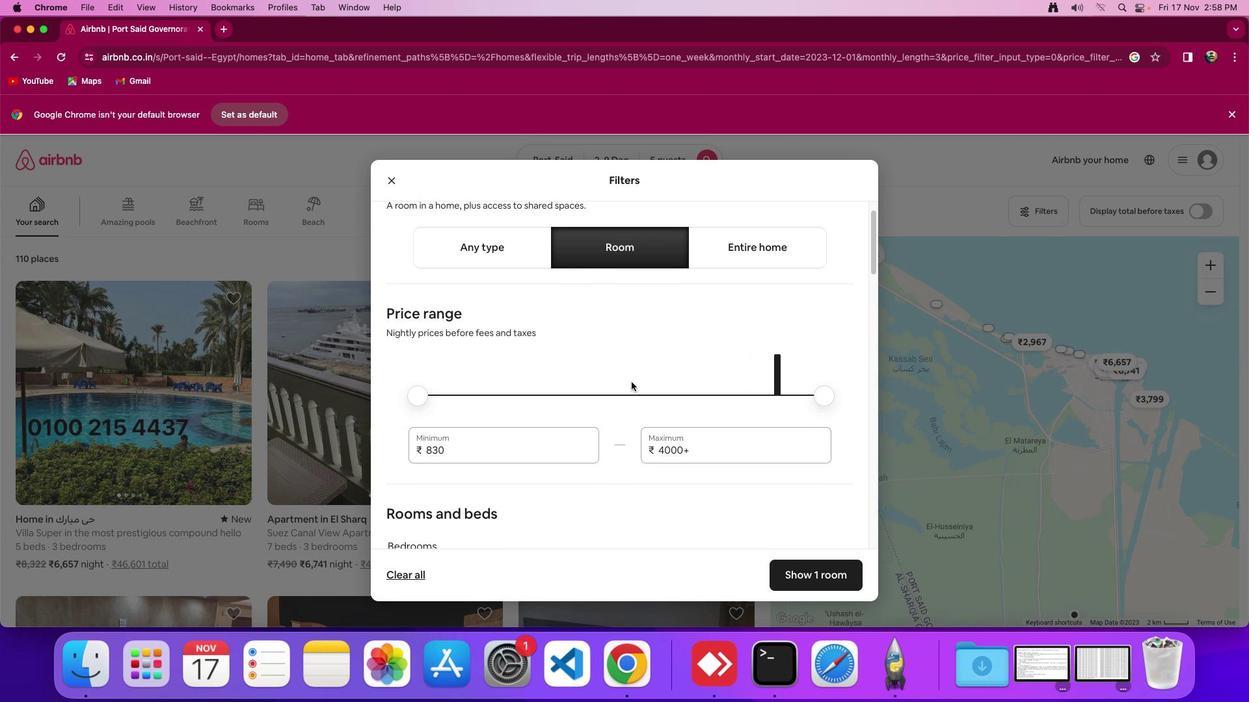 
Action: Mouse moved to (631, 382)
Screenshot: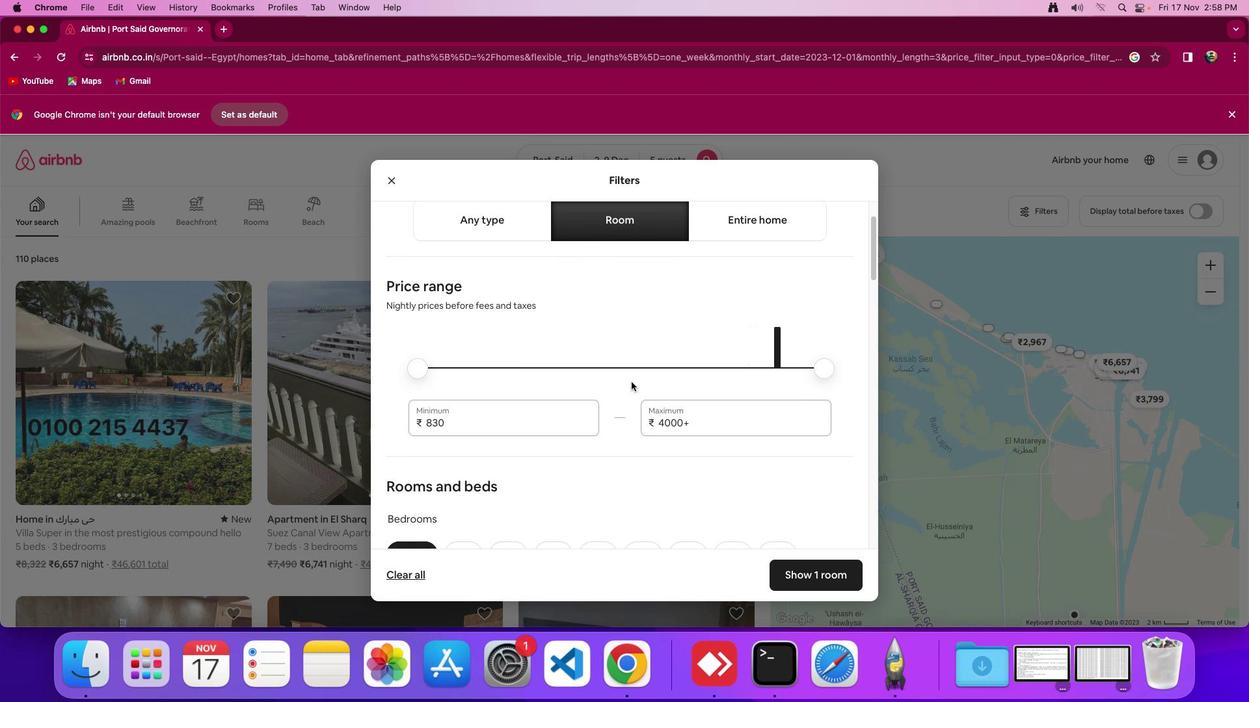 
Action: Mouse scrolled (631, 382) with delta (0, 0)
Screenshot: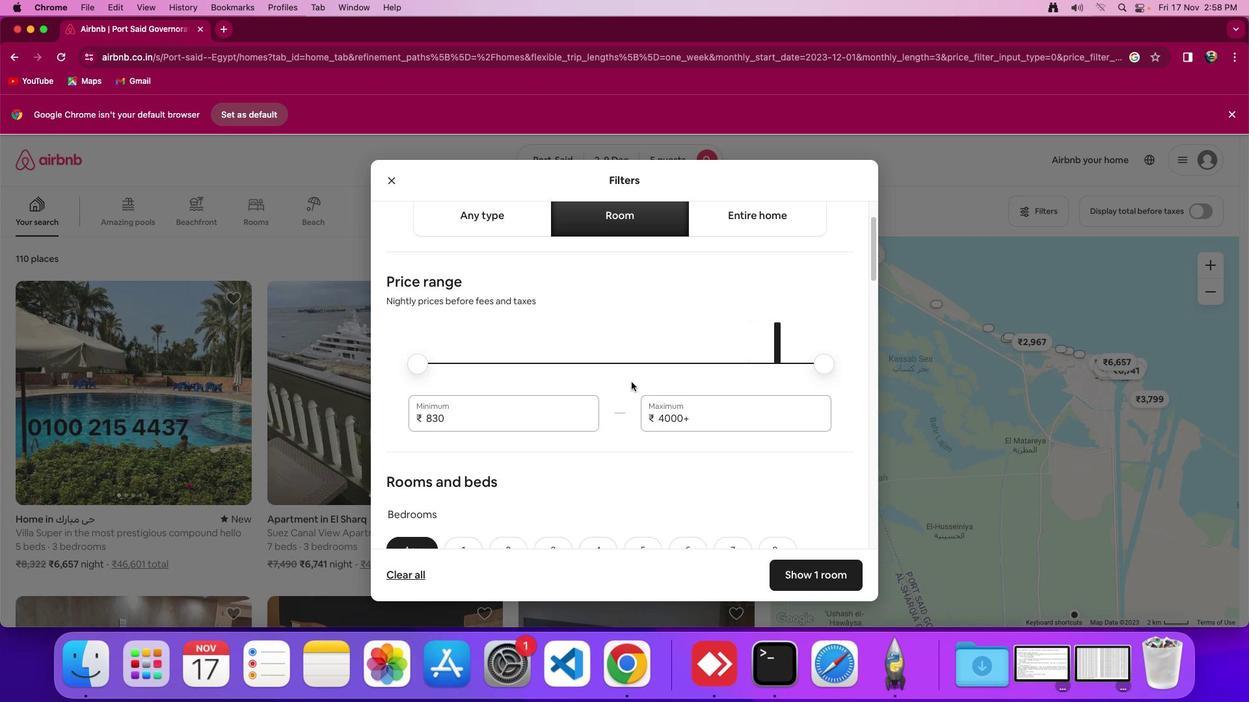
Action: Mouse scrolled (631, 382) with delta (0, 0)
Screenshot: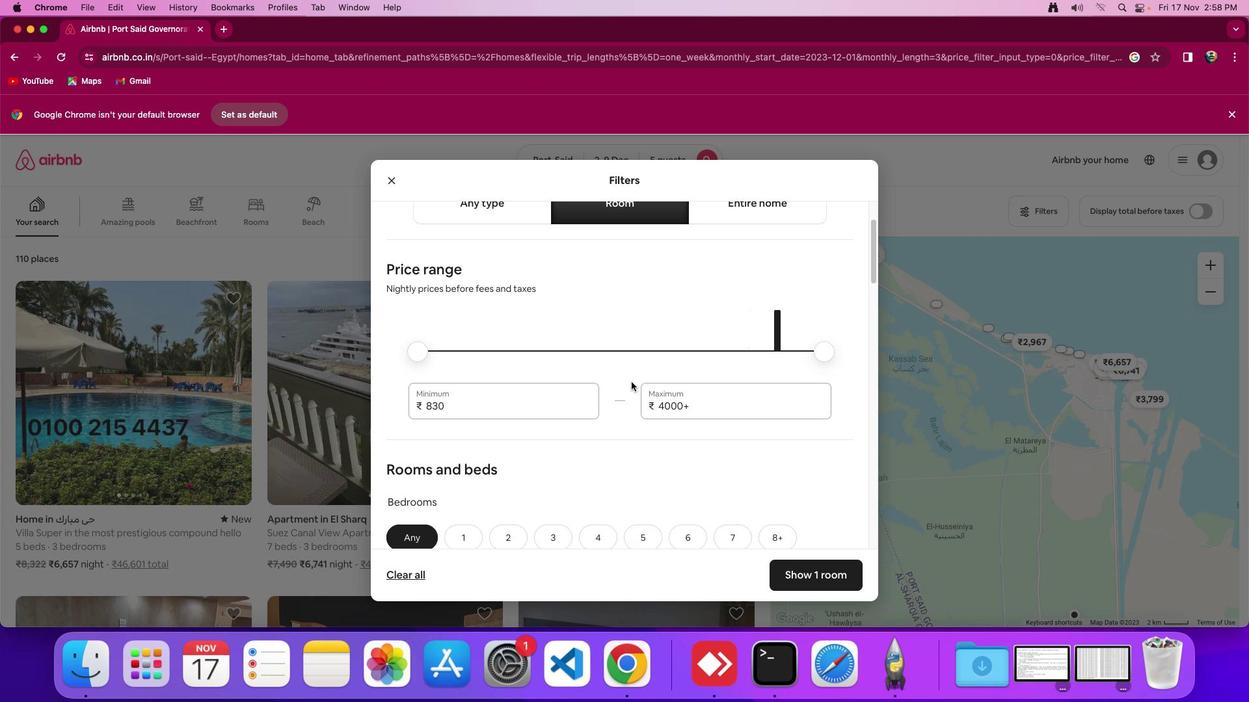
Action: Mouse scrolled (631, 382) with delta (0, 0)
Screenshot: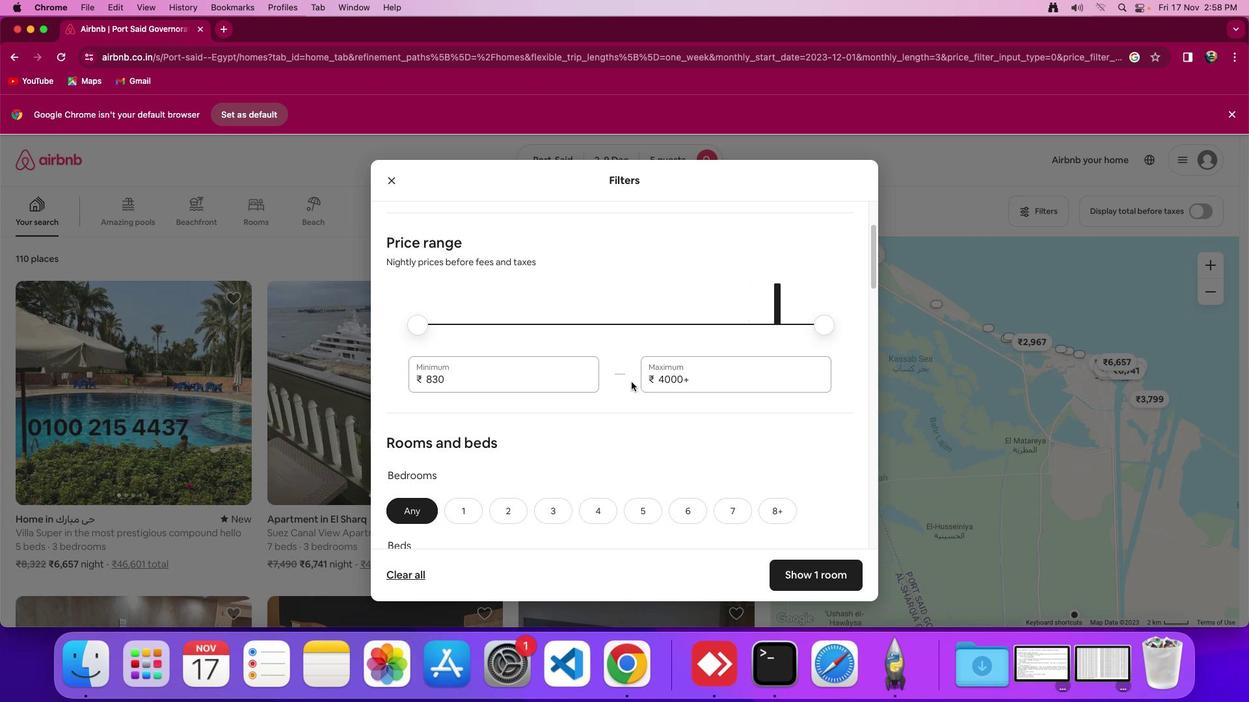 
Action: Mouse scrolled (631, 382) with delta (0, 0)
Screenshot: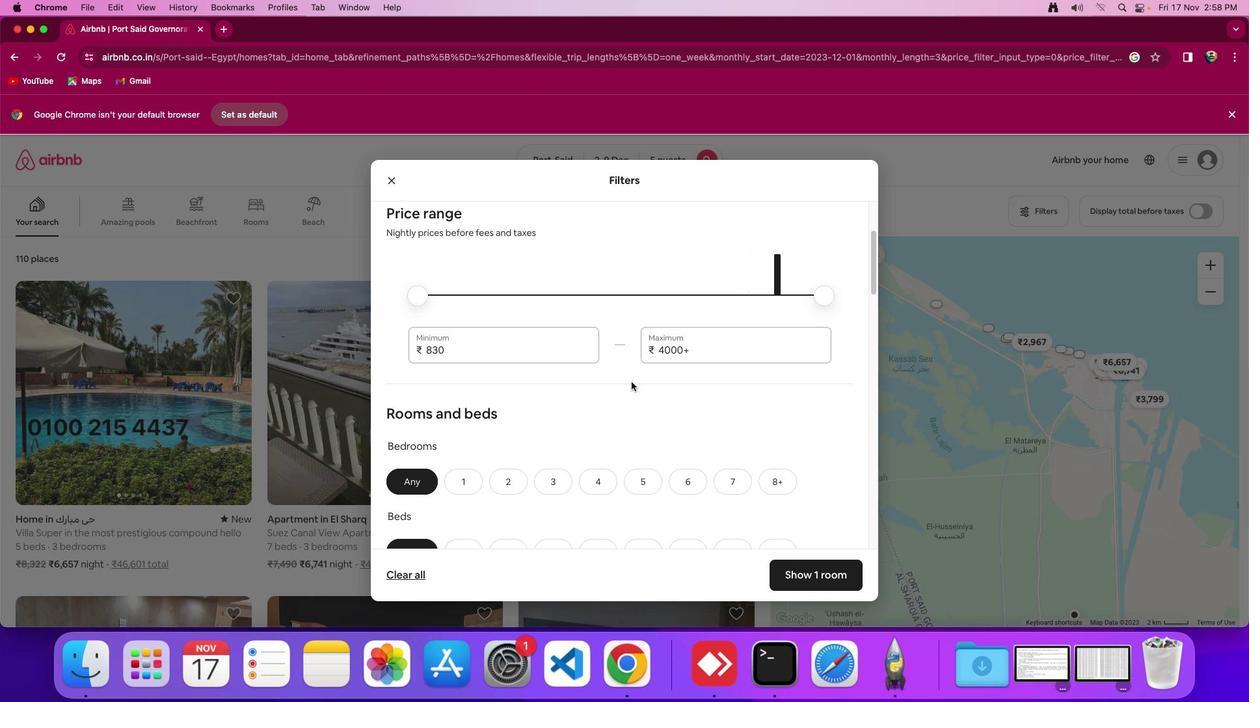 
Action: Mouse moved to (631, 382)
Screenshot: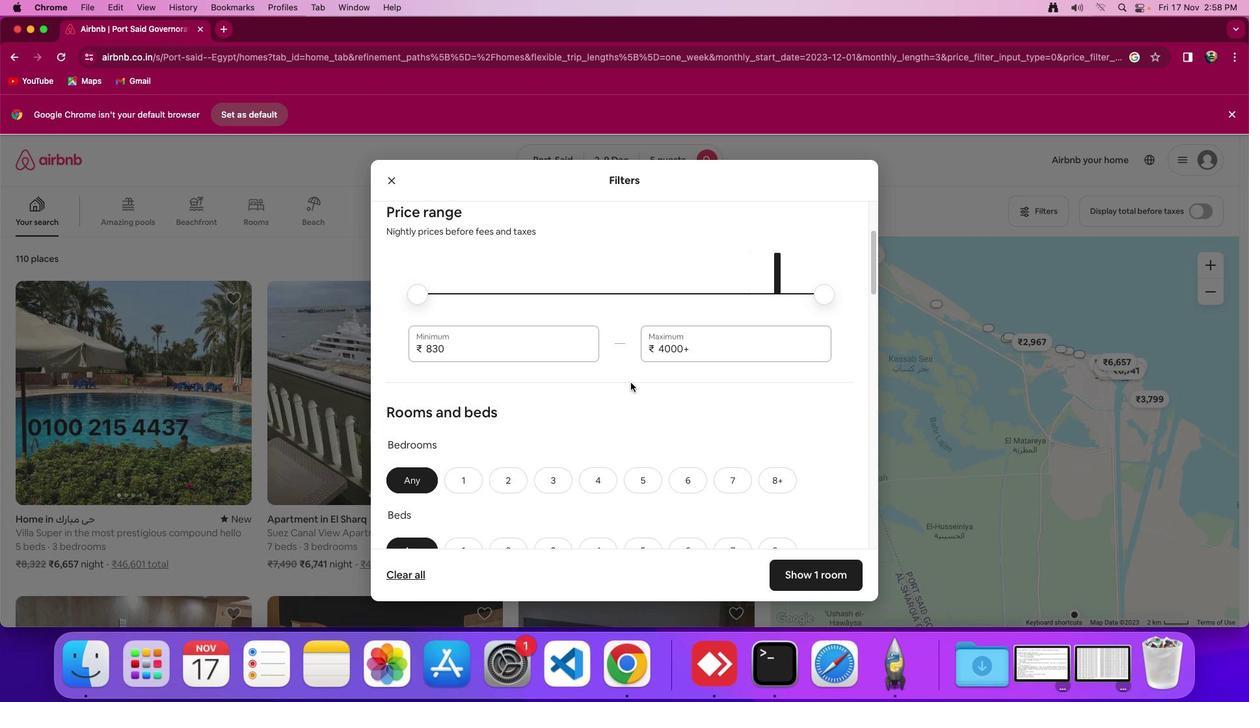 
Action: Mouse scrolled (631, 382) with delta (0, 0)
Screenshot: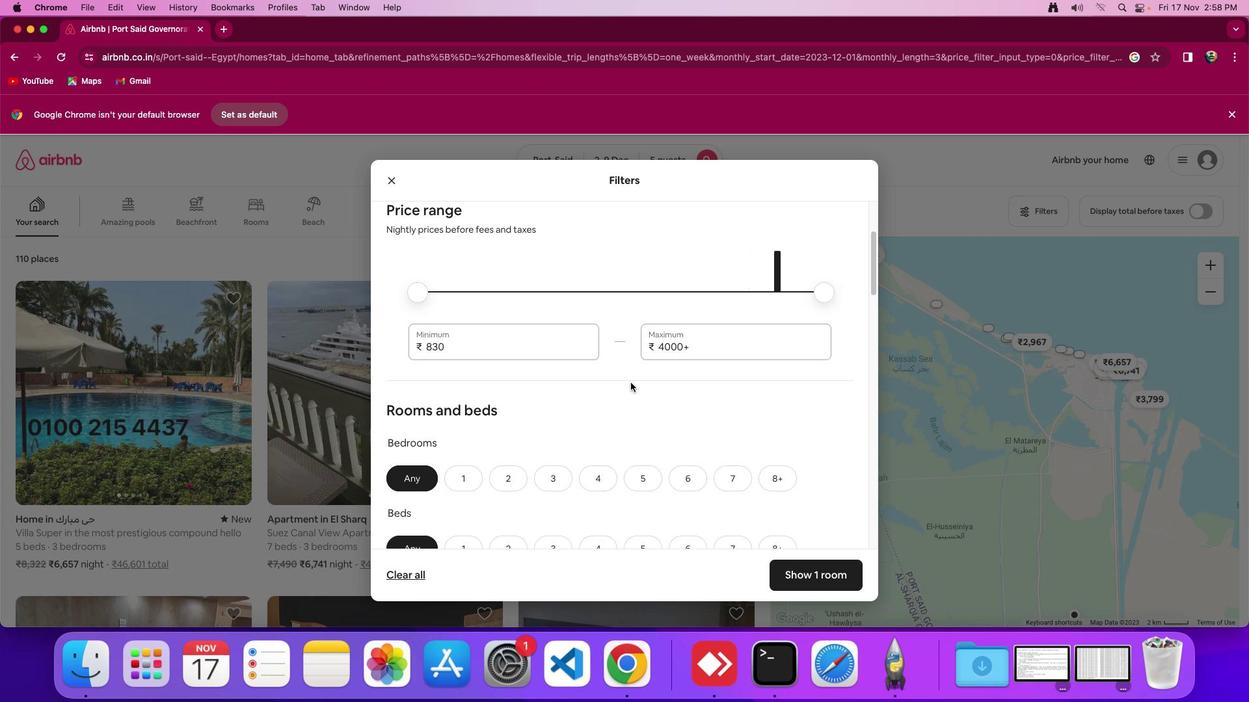 
Action: Mouse scrolled (631, 382) with delta (0, 0)
Screenshot: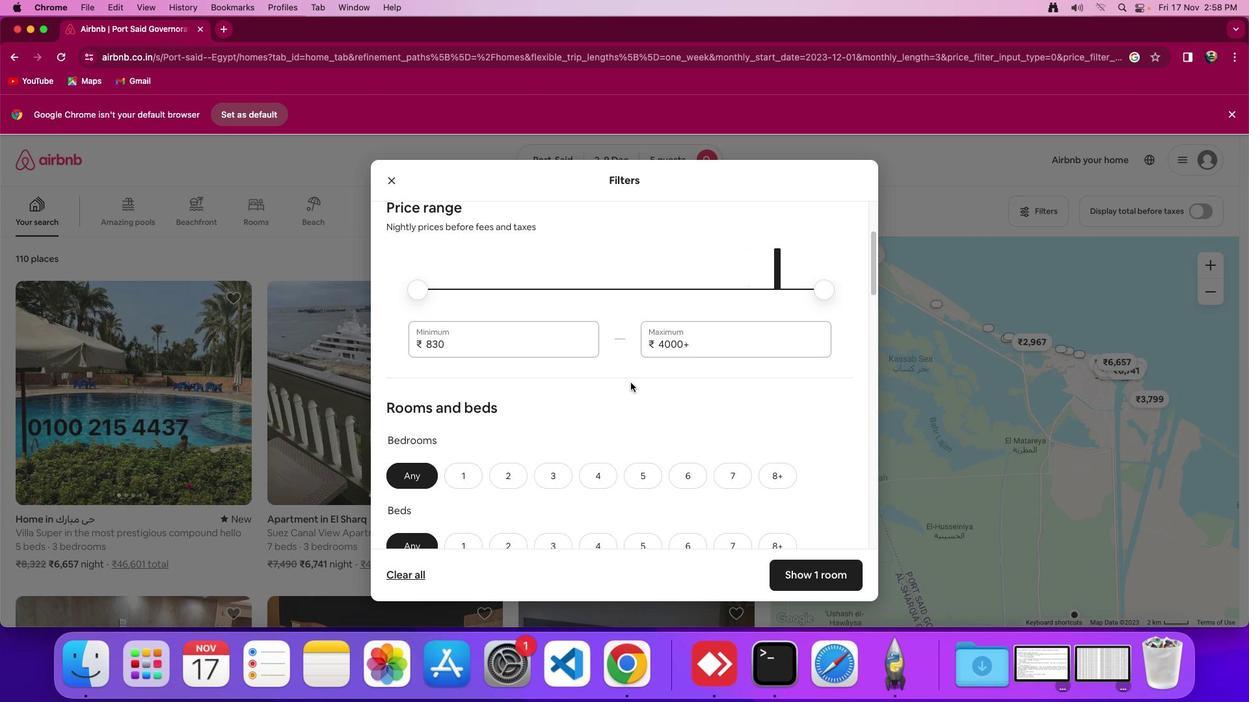 
Action: Mouse scrolled (631, 382) with delta (0, 0)
Screenshot: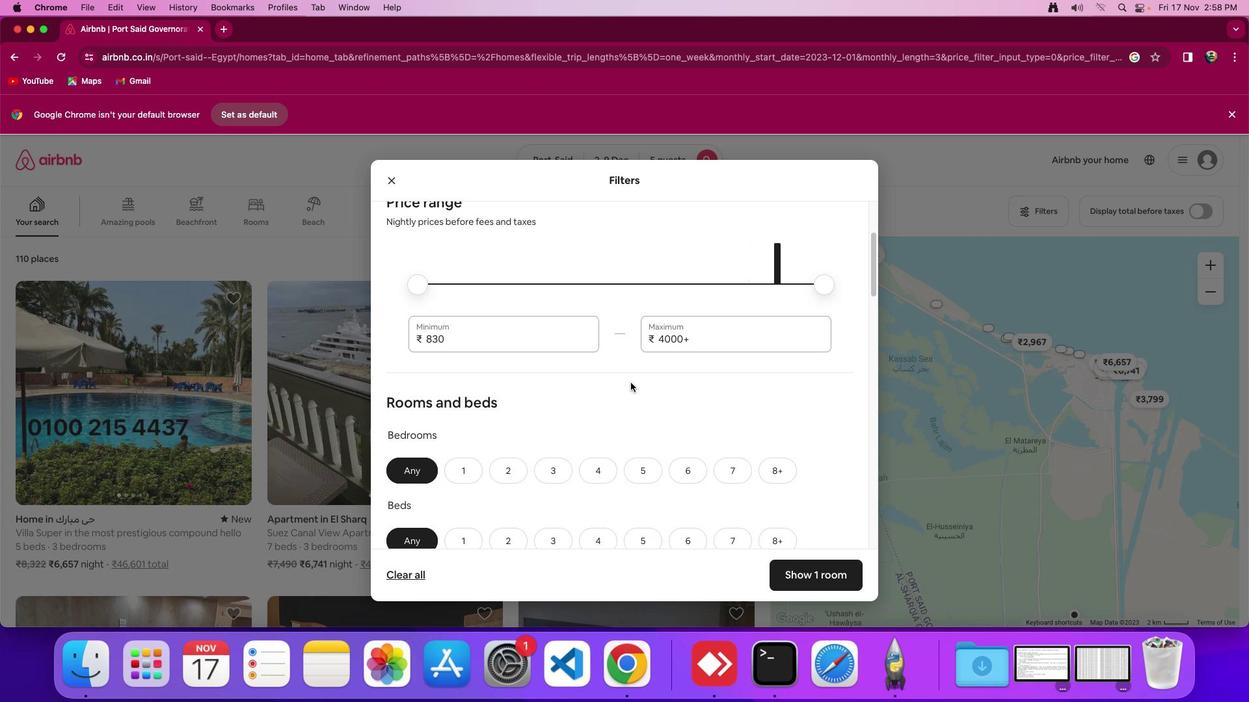 
Action: Mouse scrolled (631, 382) with delta (0, 0)
Screenshot: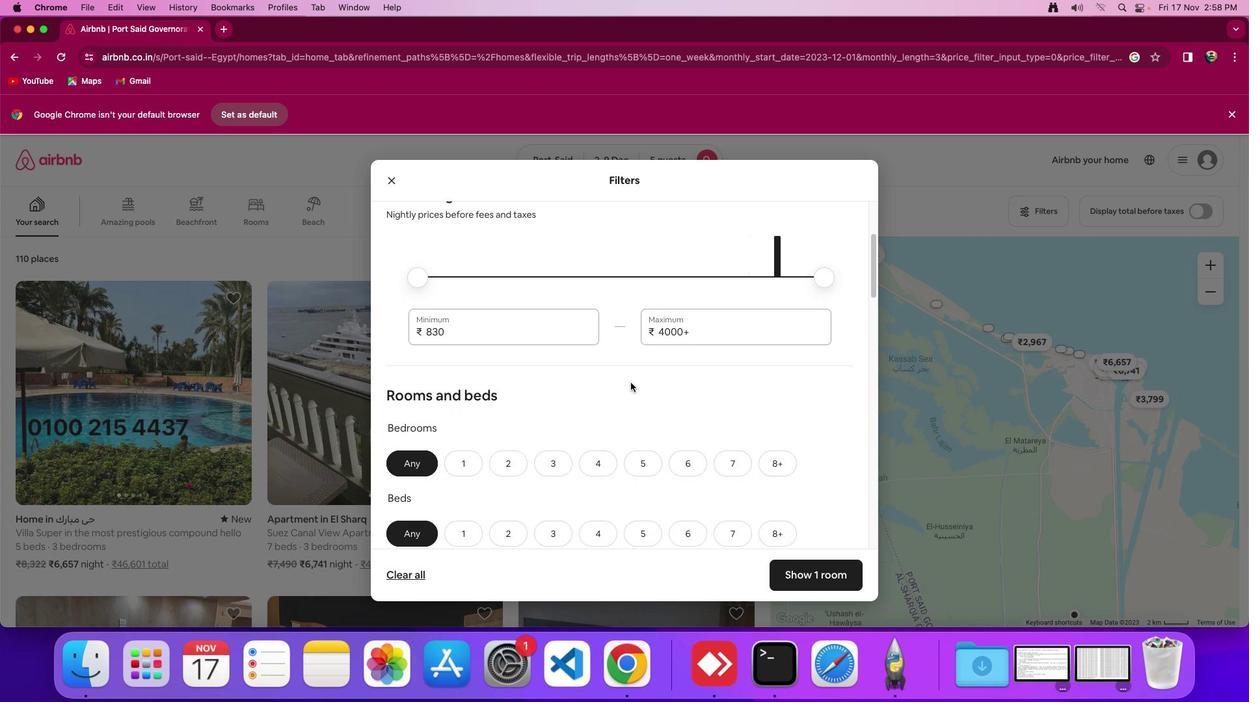 
Action: Mouse moved to (504, 462)
Screenshot: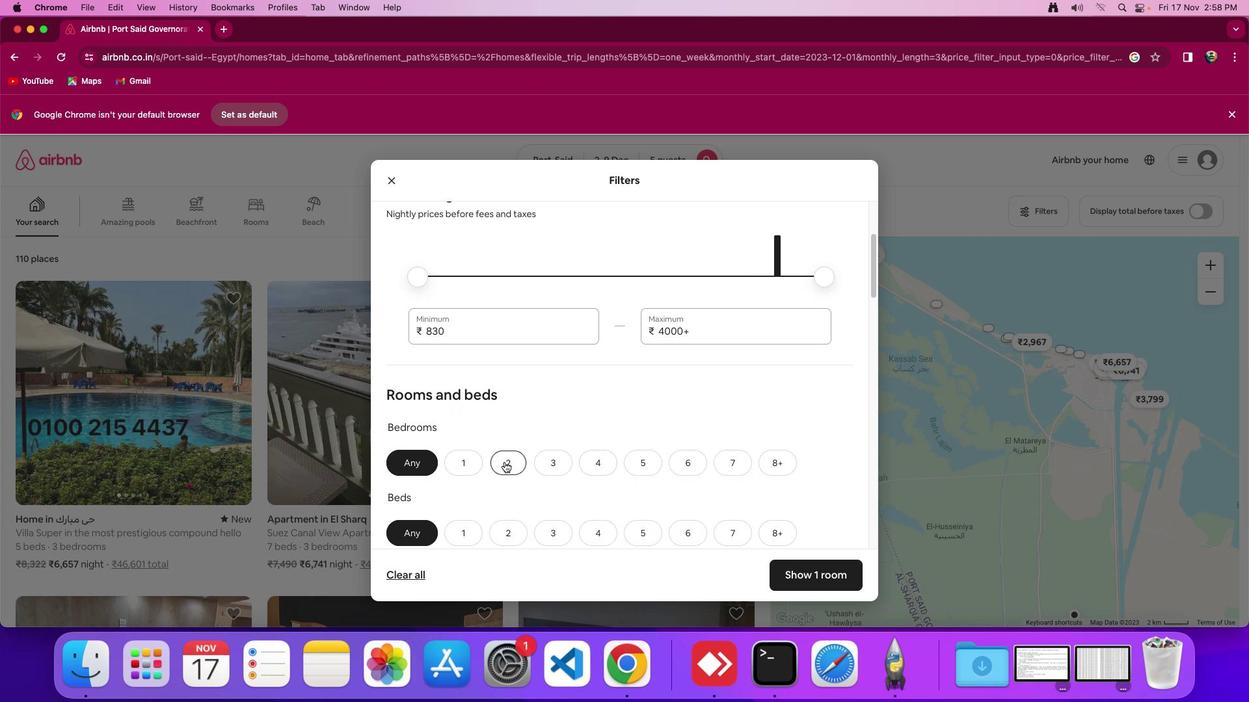 
Action: Mouse pressed left at (504, 462)
Screenshot: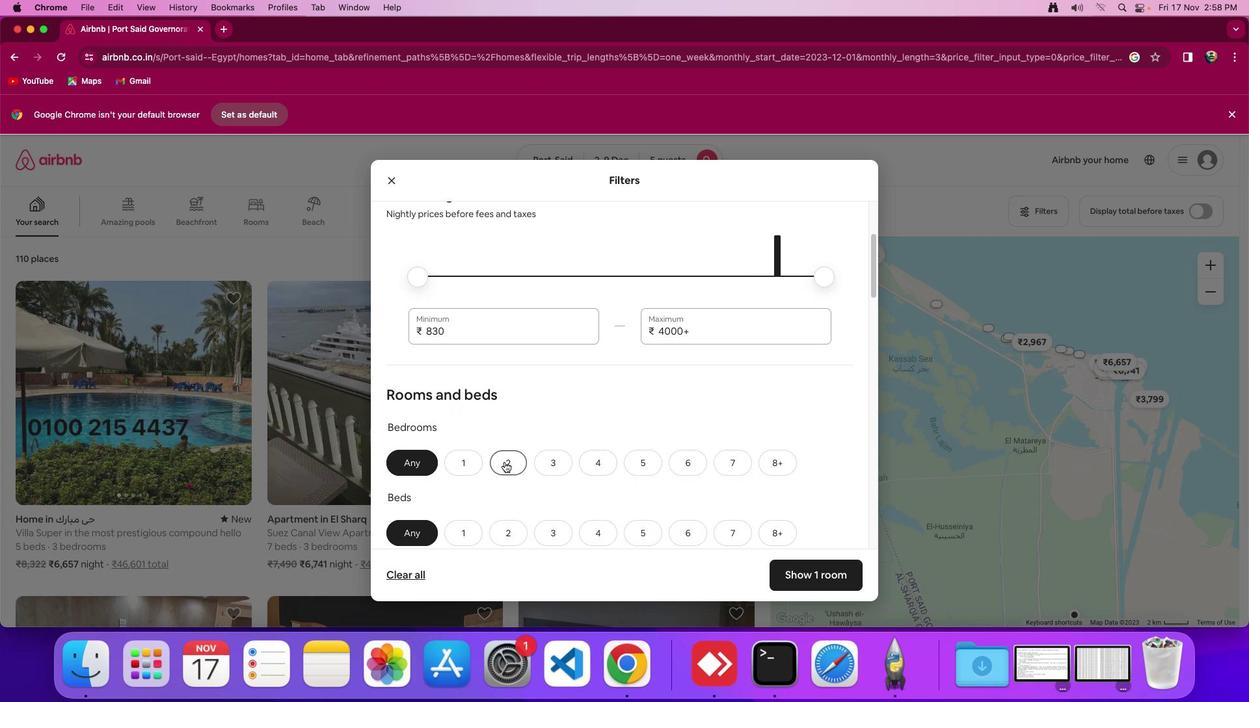 
Action: Mouse moved to (625, 457)
Screenshot: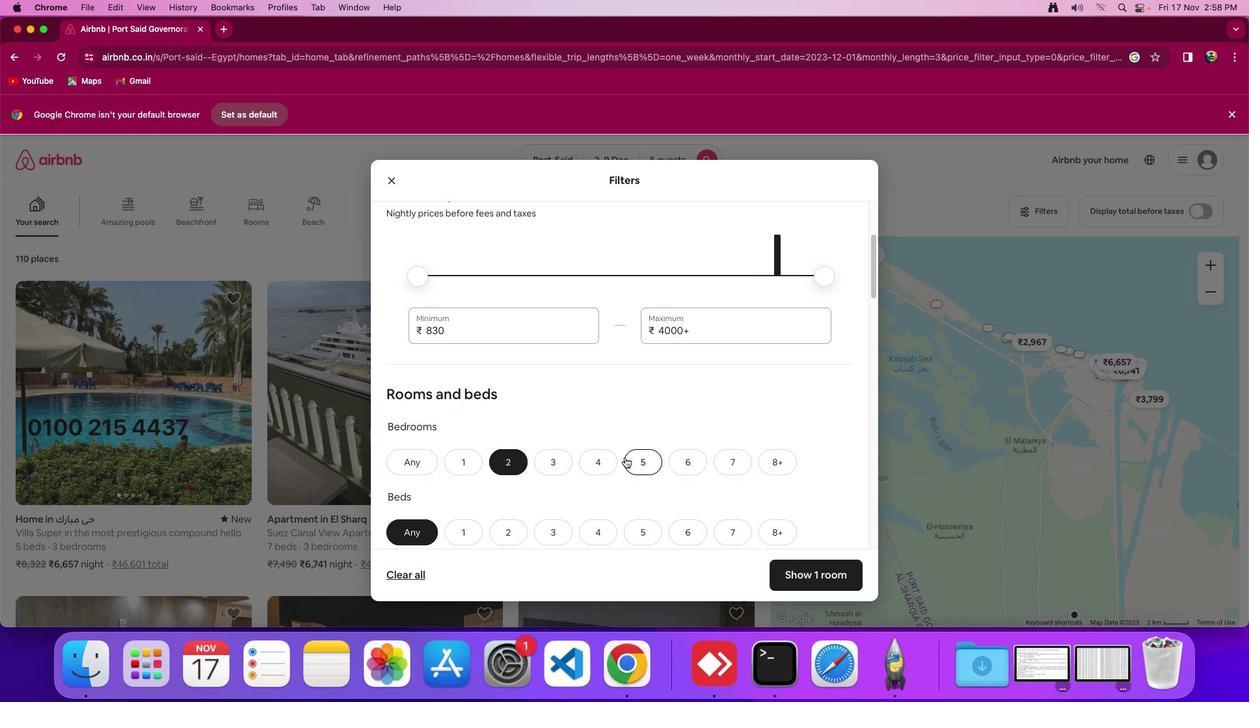 
Action: Mouse scrolled (625, 457) with delta (0, 0)
Screenshot: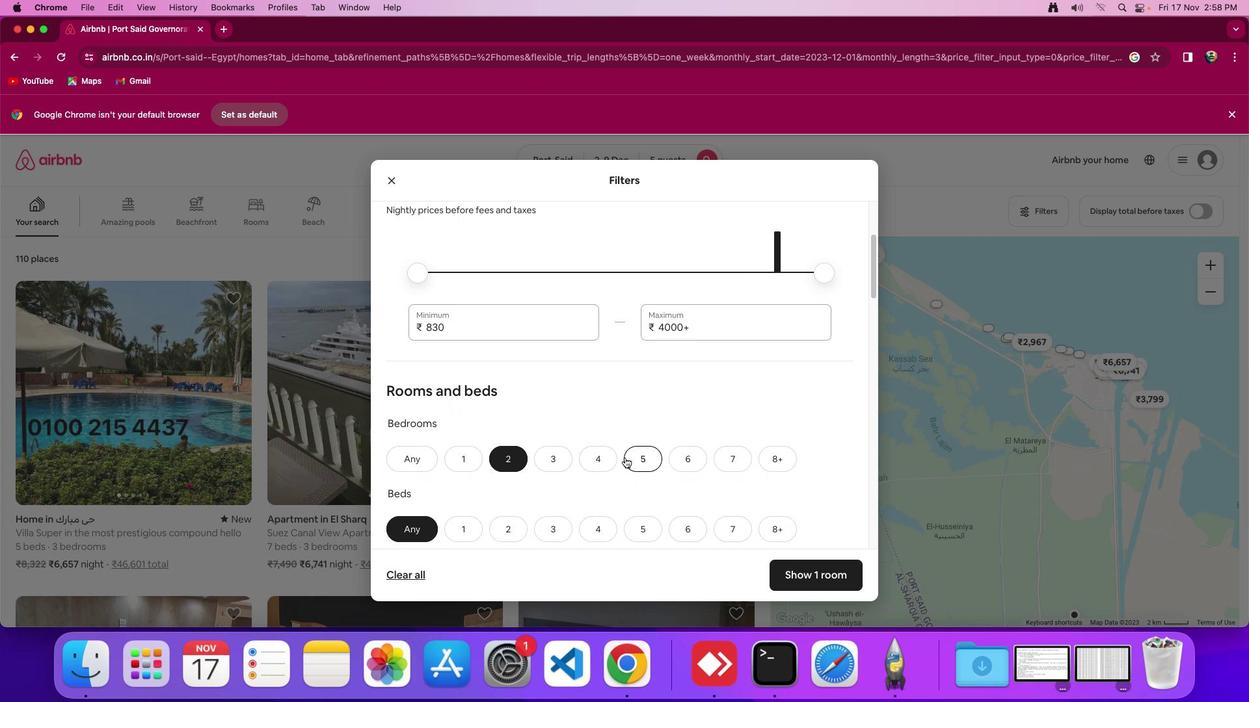 
Action: Mouse scrolled (625, 457) with delta (0, 0)
Screenshot: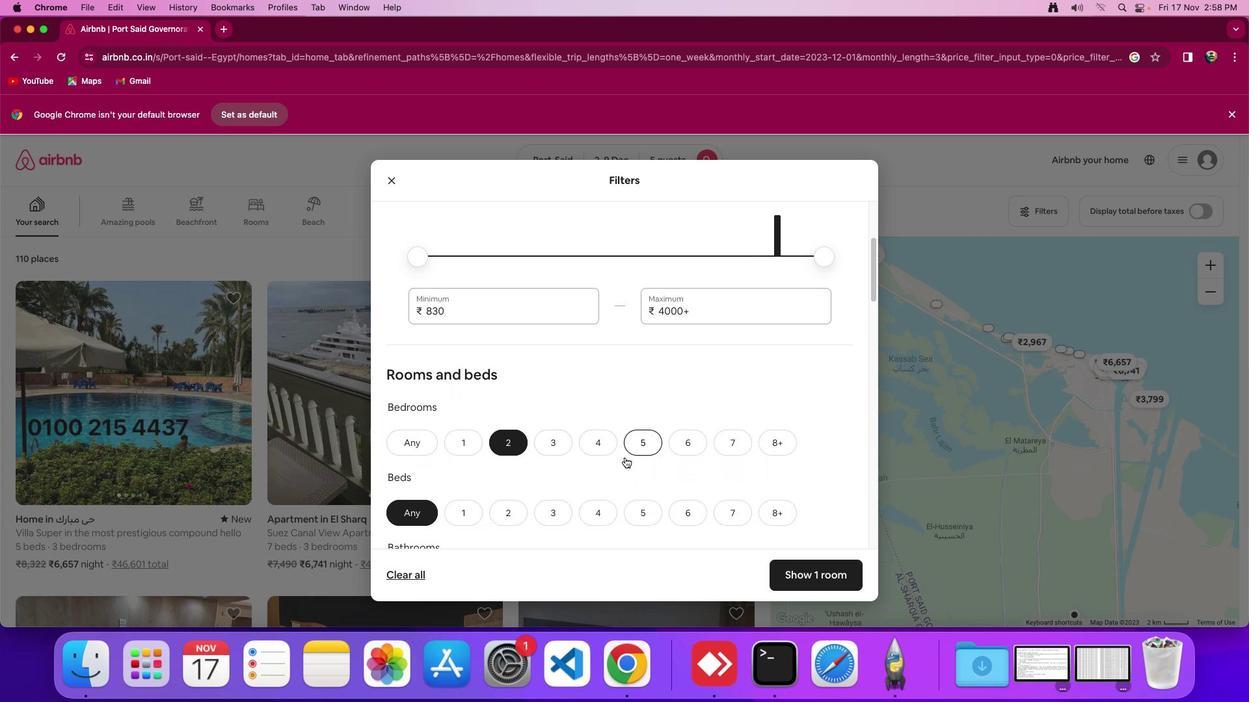 
Action: Mouse scrolled (625, 457) with delta (0, -1)
Screenshot: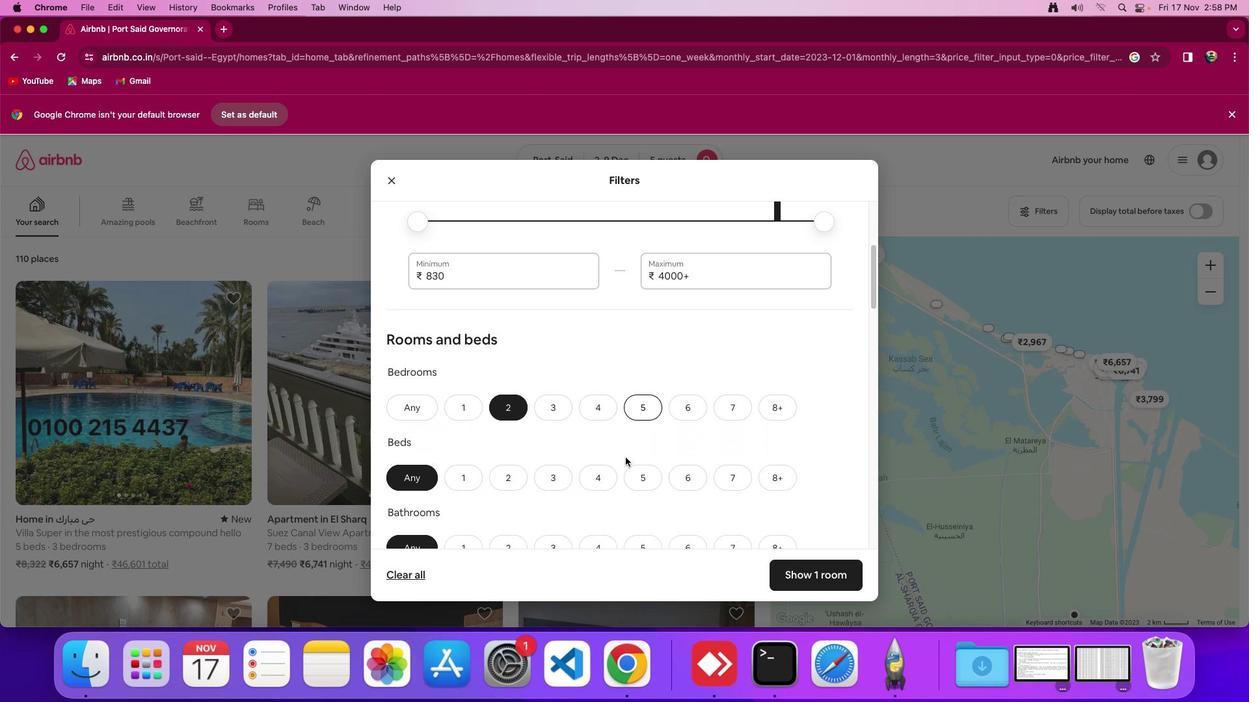 
Action: Mouse moved to (626, 456)
Screenshot: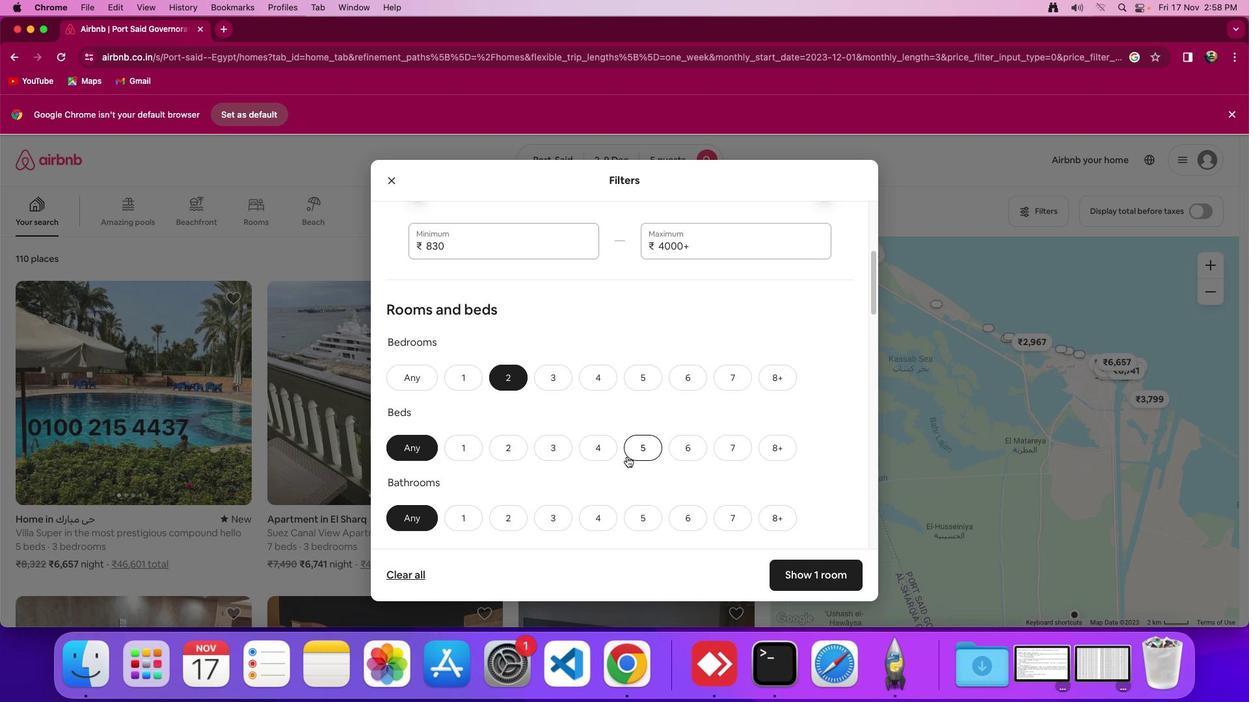 
Action: Mouse scrolled (626, 456) with delta (0, 0)
Screenshot: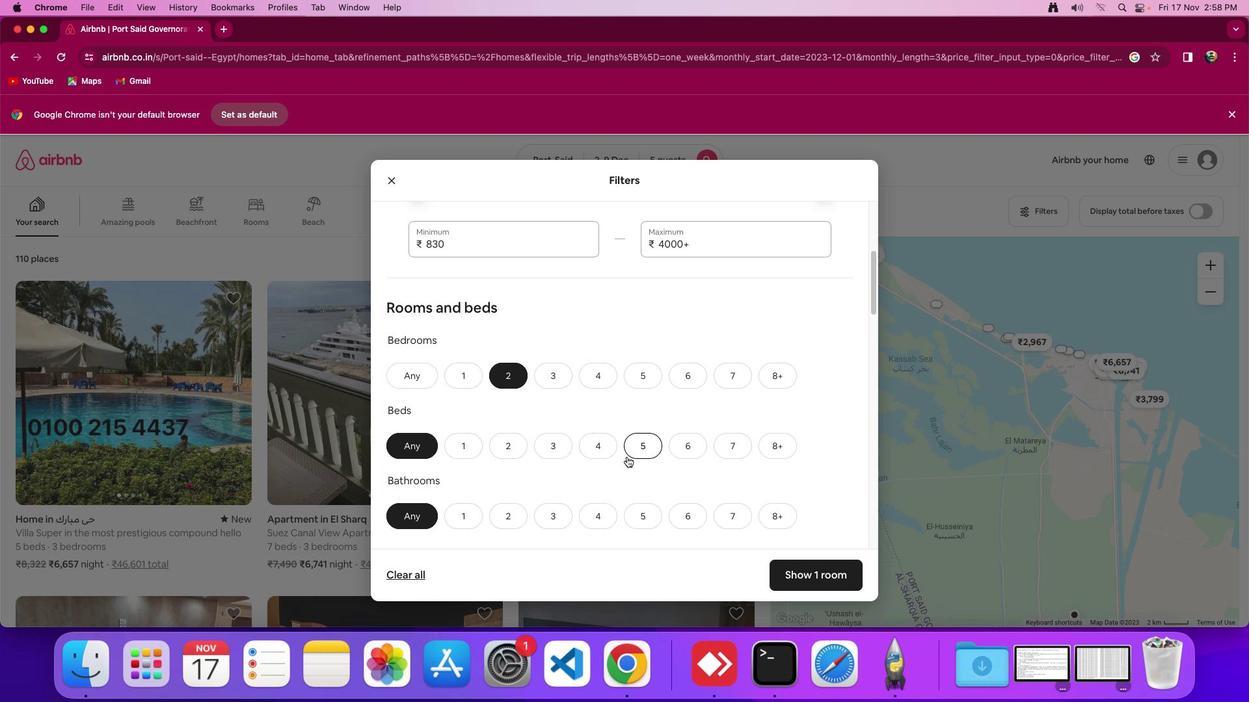 
Action: Mouse scrolled (626, 456) with delta (0, 0)
Screenshot: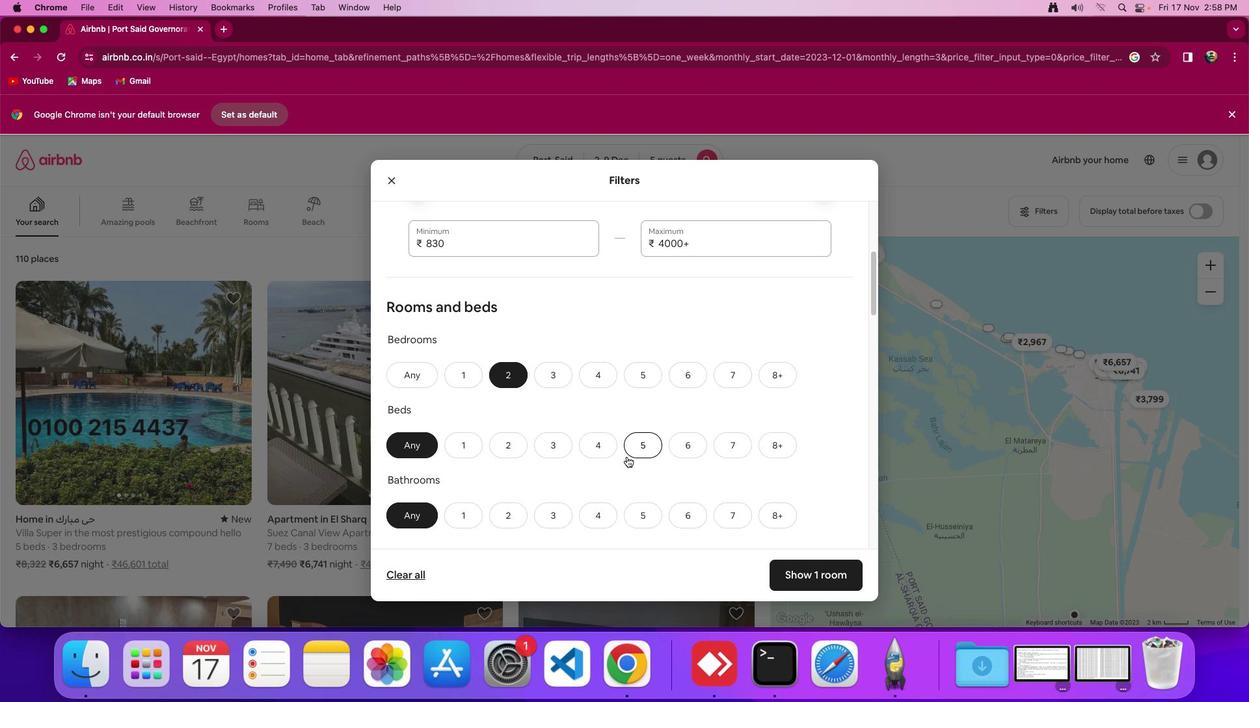 
Action: Mouse moved to (628, 445)
Screenshot: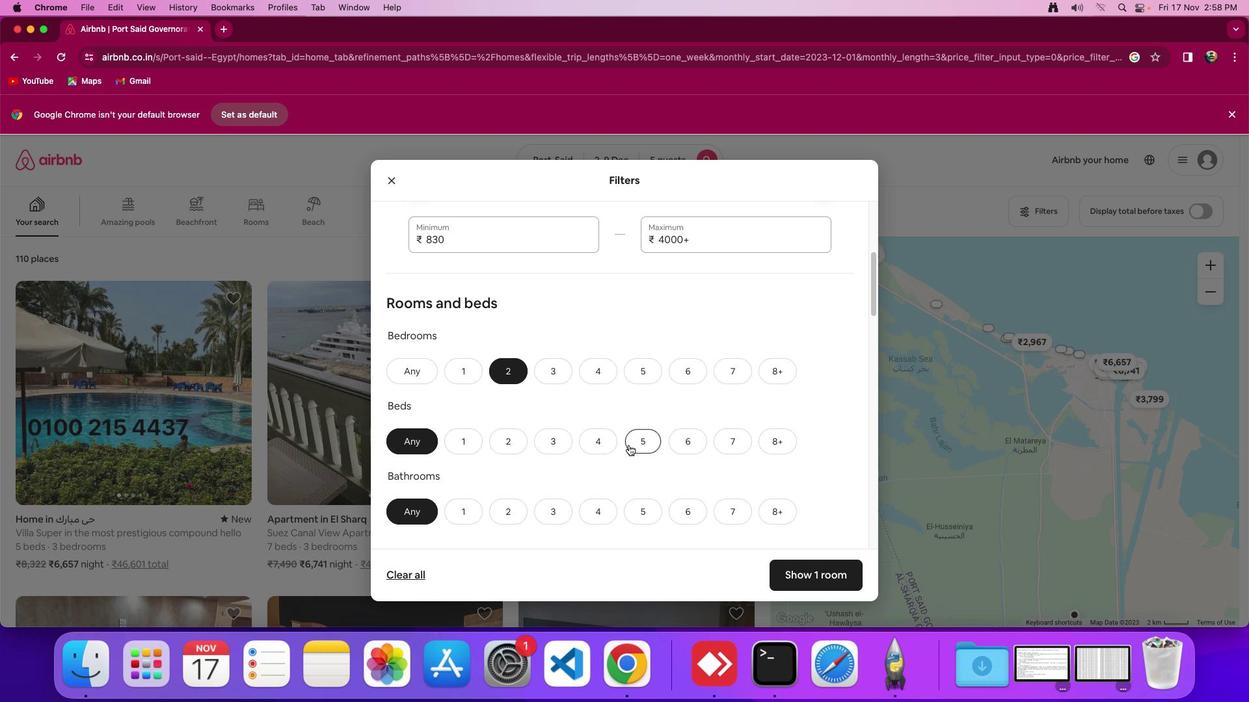 
Action: Mouse pressed left at (628, 445)
Screenshot: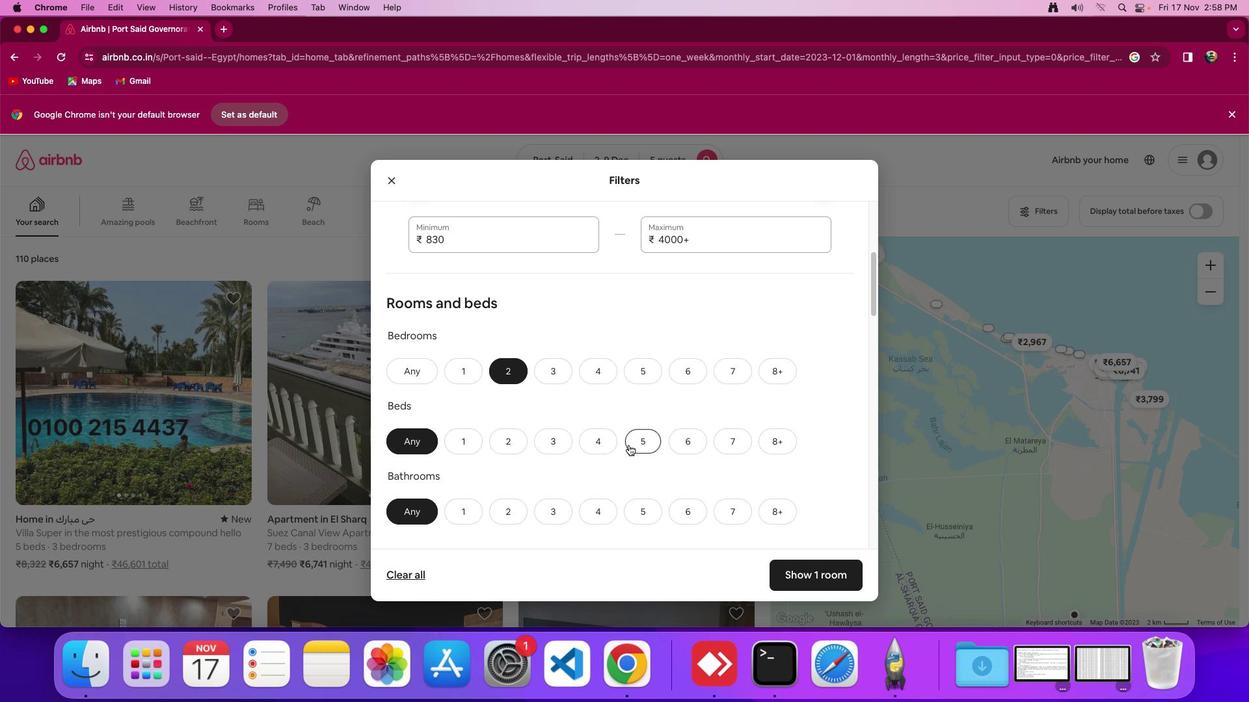 
Action: Mouse moved to (626, 449)
Screenshot: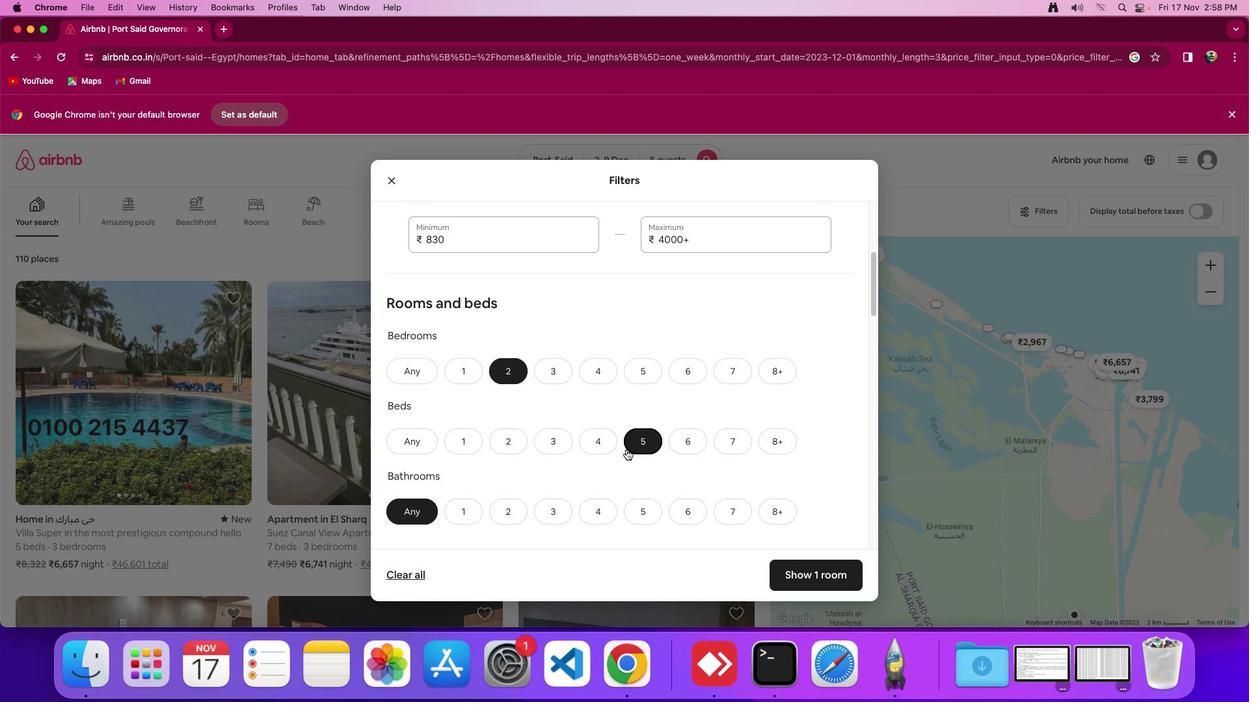 
Action: Mouse scrolled (626, 449) with delta (0, 0)
Screenshot: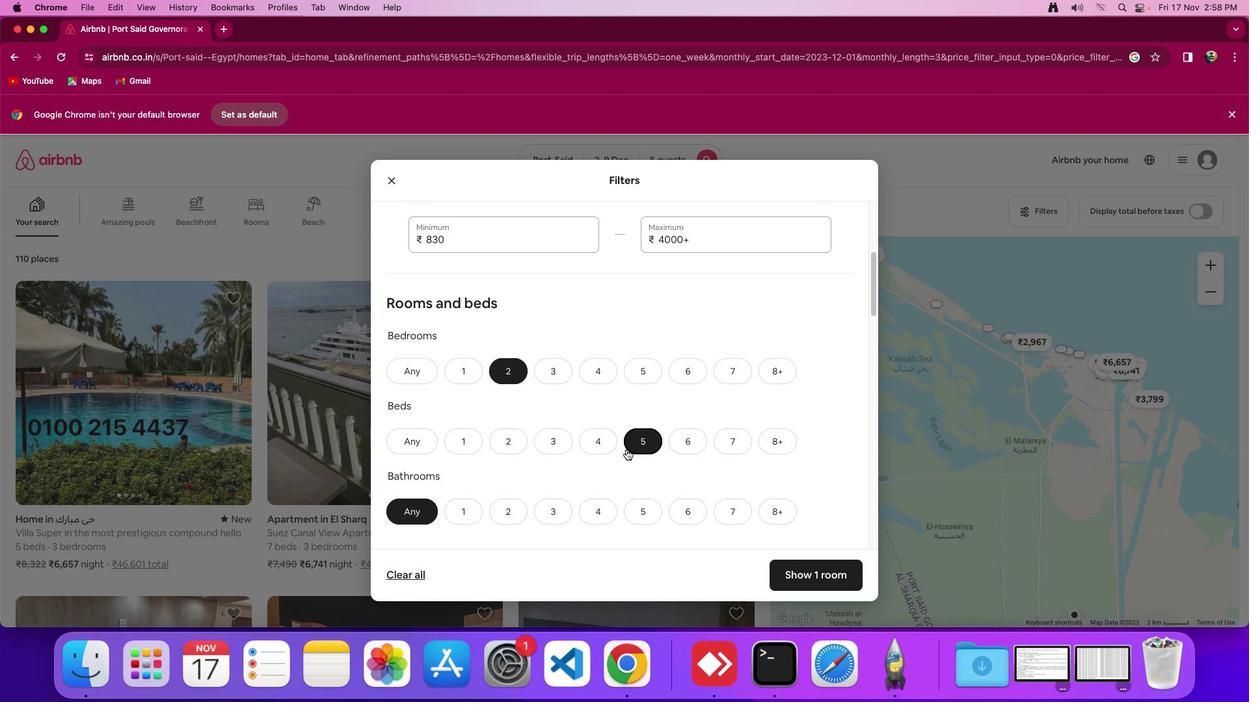 
Action: Mouse scrolled (626, 449) with delta (0, 0)
Screenshot: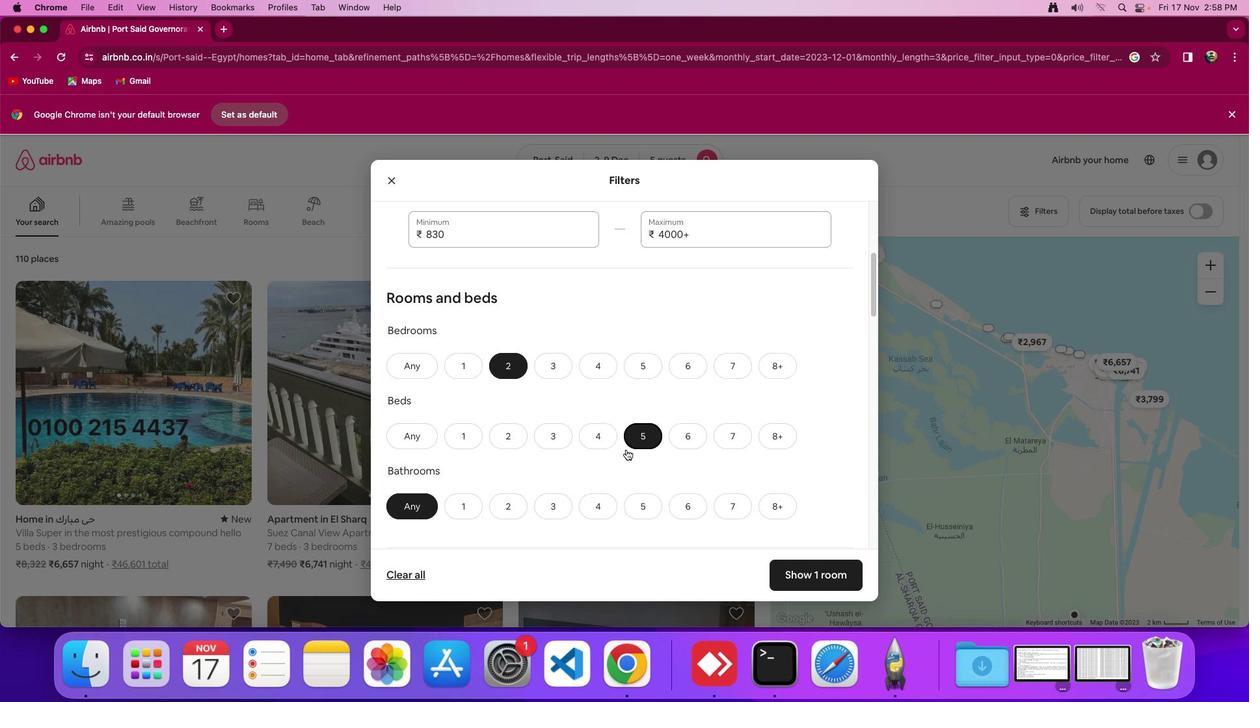 
Action: Mouse scrolled (626, 449) with delta (0, -1)
Screenshot: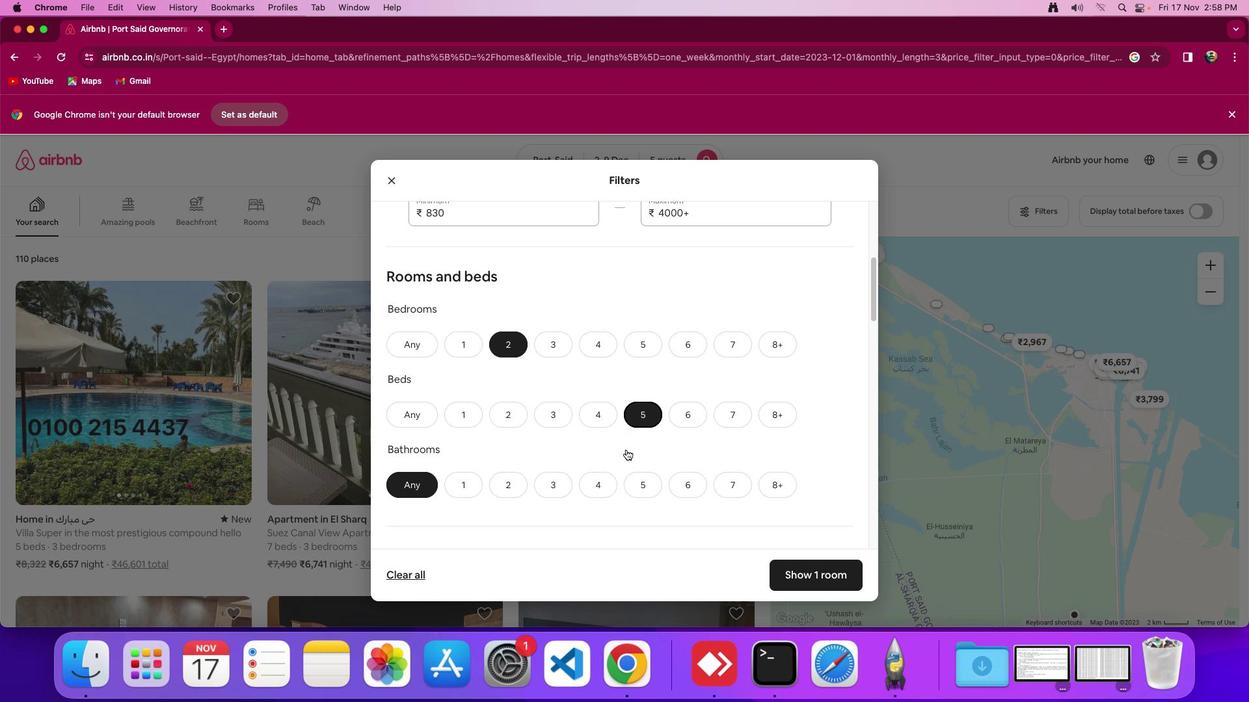 
Action: Mouse scrolled (626, 449) with delta (0, 0)
Screenshot: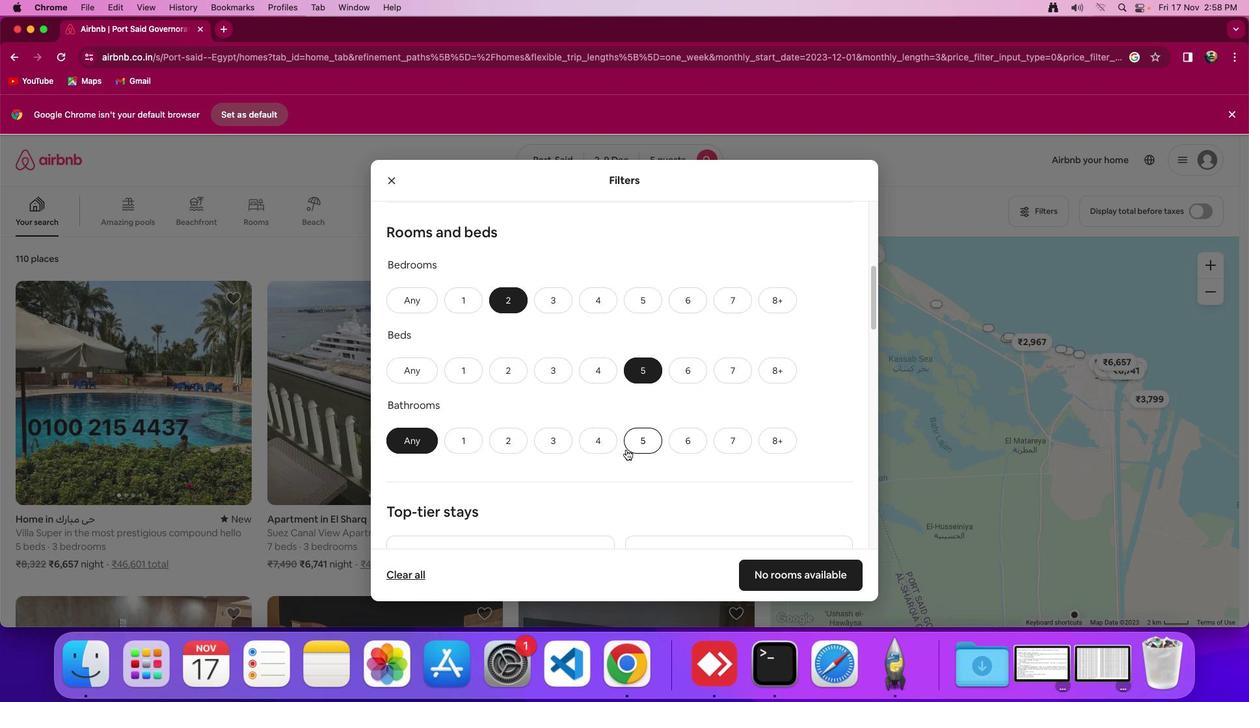 
Action: Mouse scrolled (626, 449) with delta (0, 0)
Screenshot: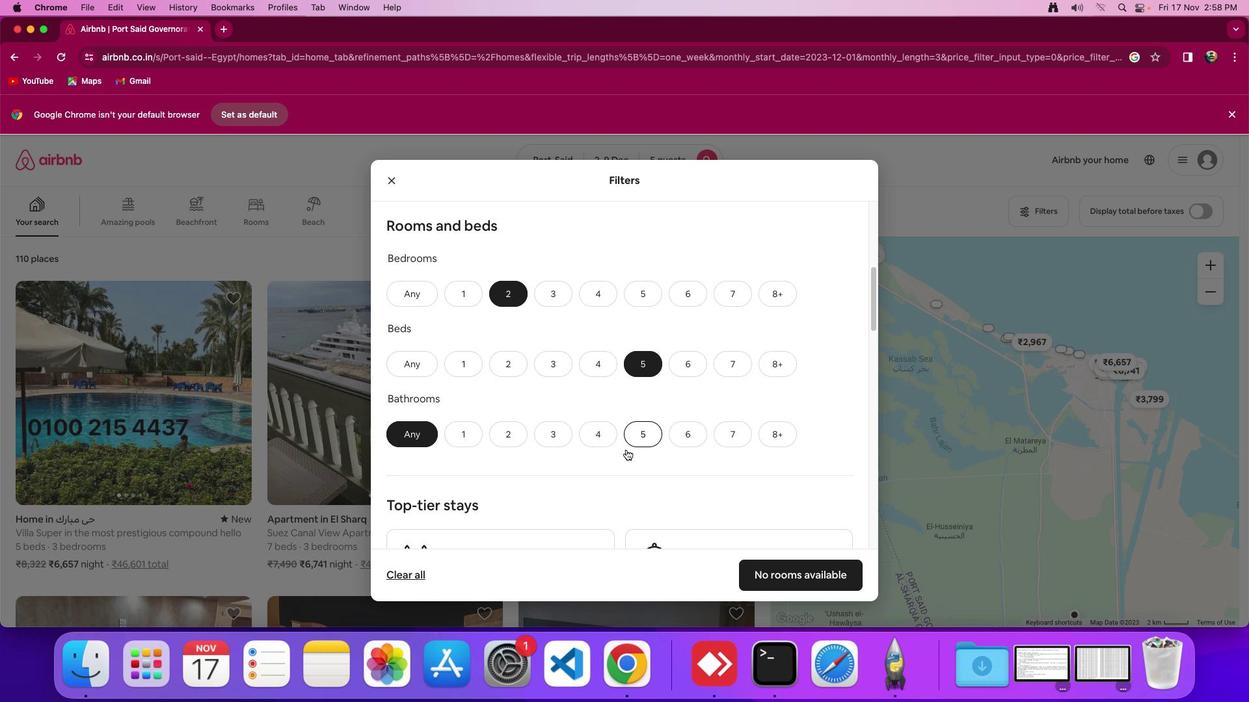 
Action: Mouse moved to (507, 428)
Screenshot: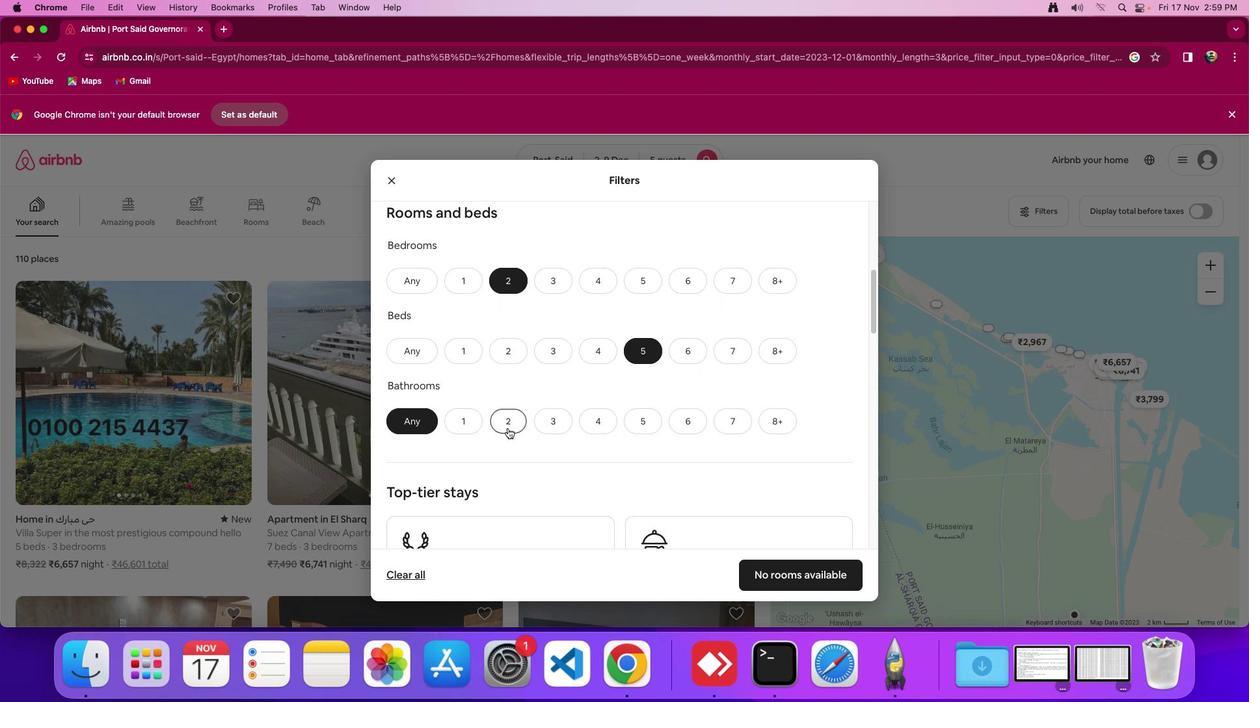 
Action: Mouse pressed left at (507, 428)
Screenshot: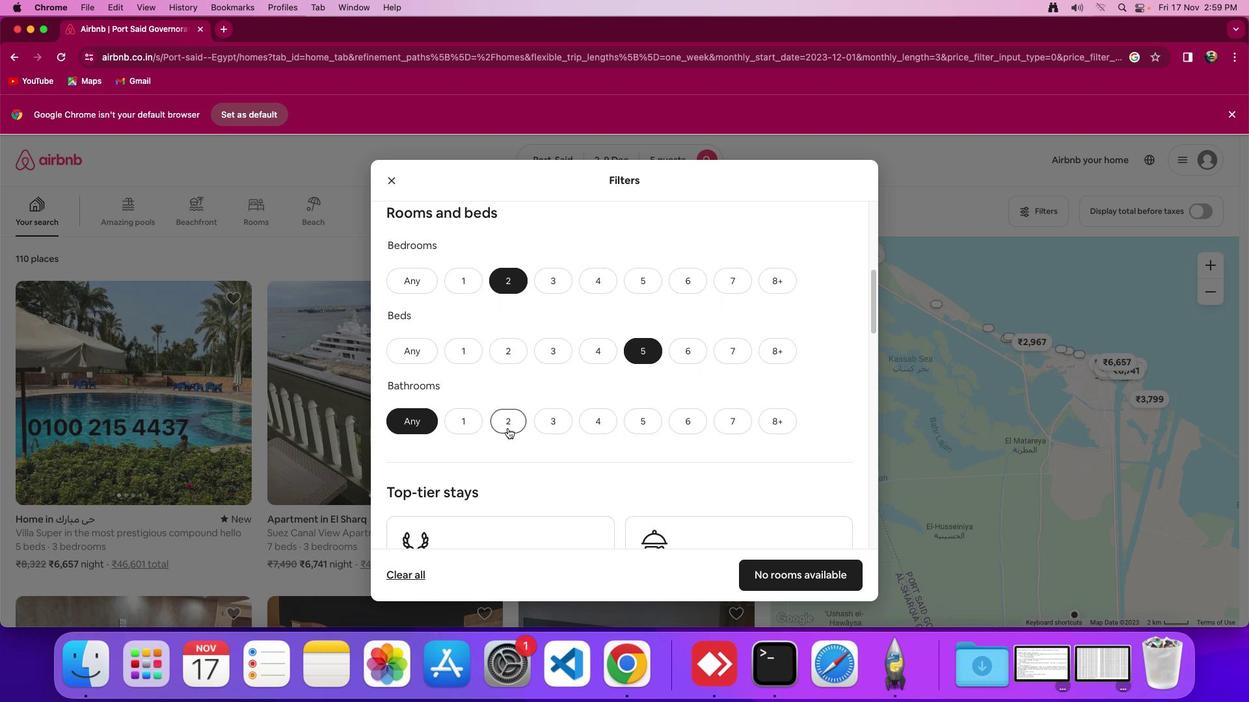 
Action: Mouse moved to (536, 436)
Screenshot: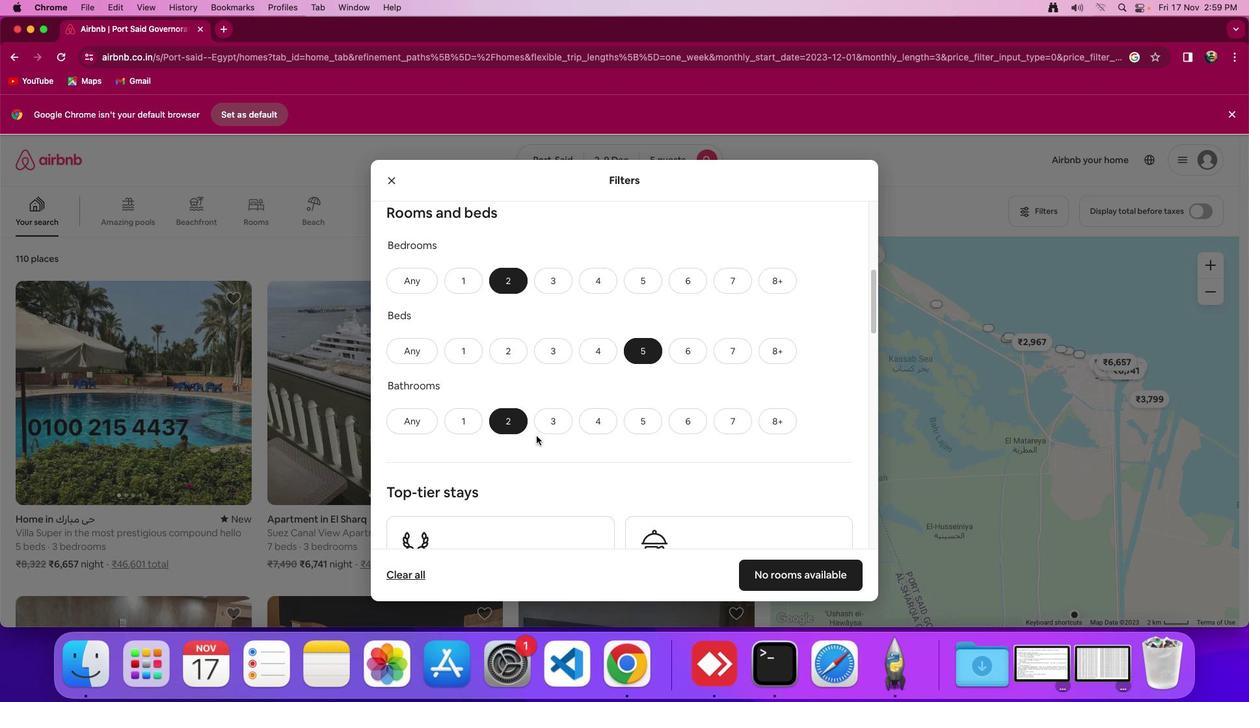 
Action: Mouse scrolled (536, 436) with delta (0, 0)
Screenshot: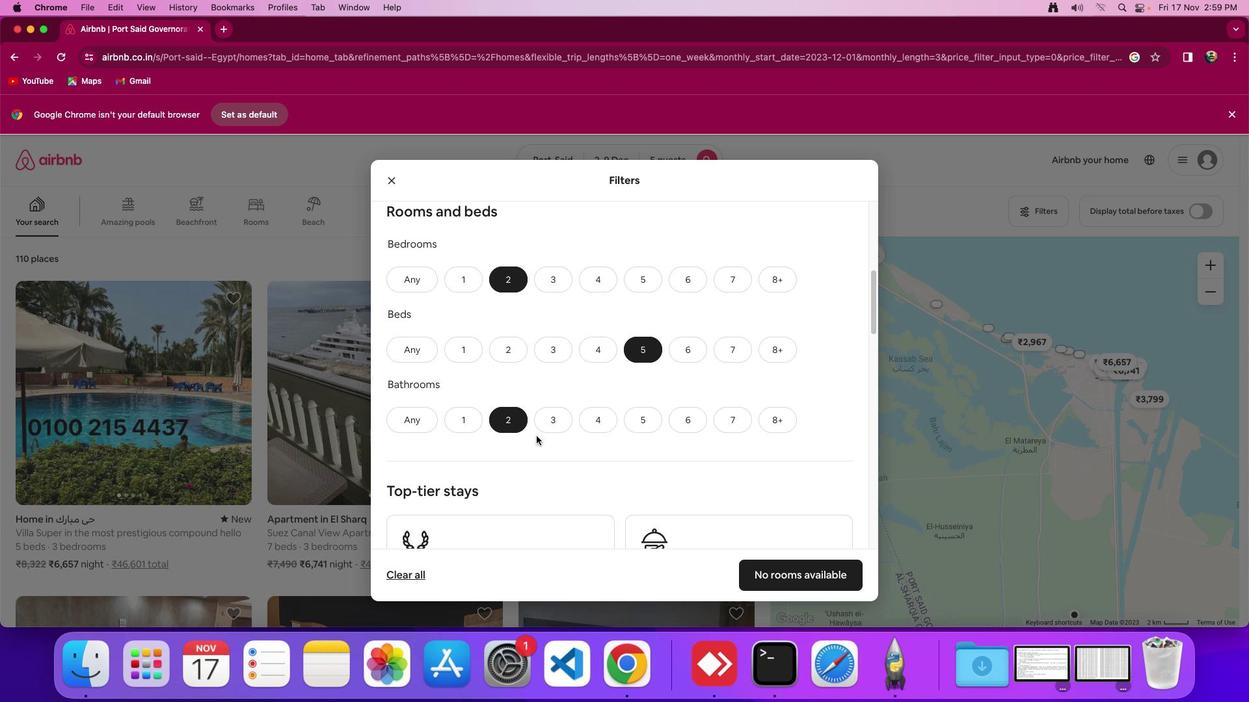 
Action: Mouse scrolled (536, 436) with delta (0, 0)
Screenshot: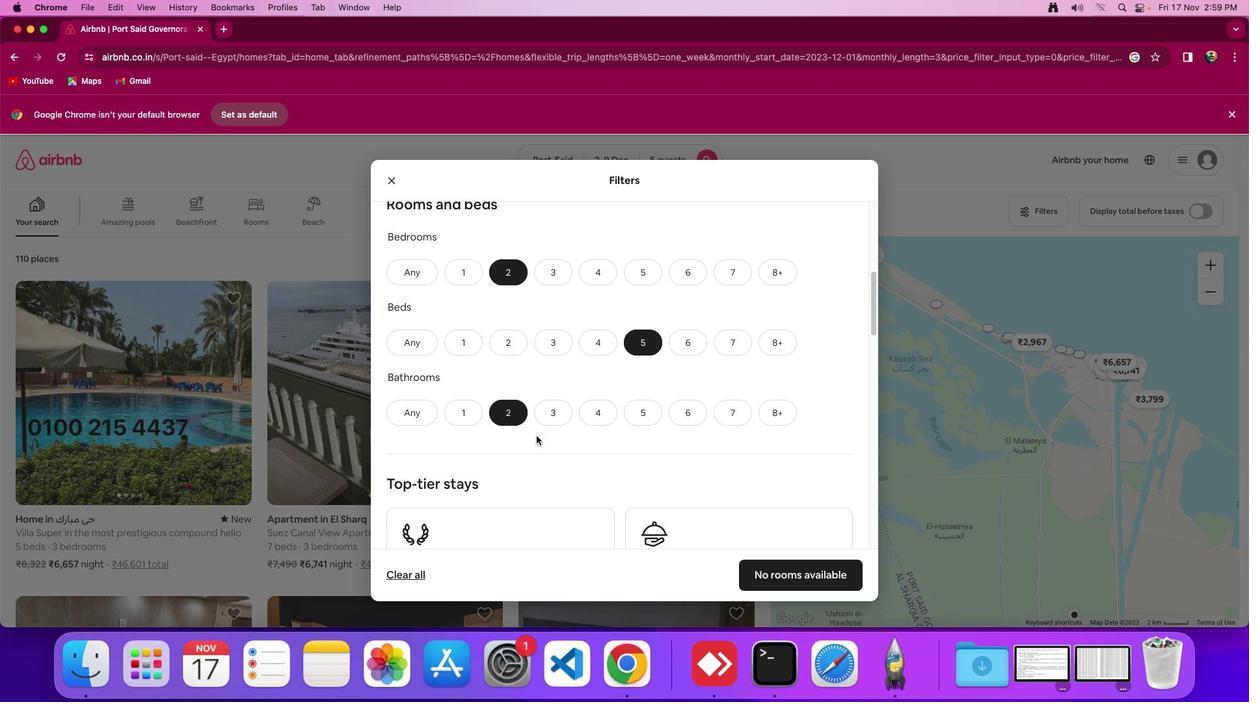 
Action: Mouse scrolled (536, 436) with delta (0, -1)
Screenshot: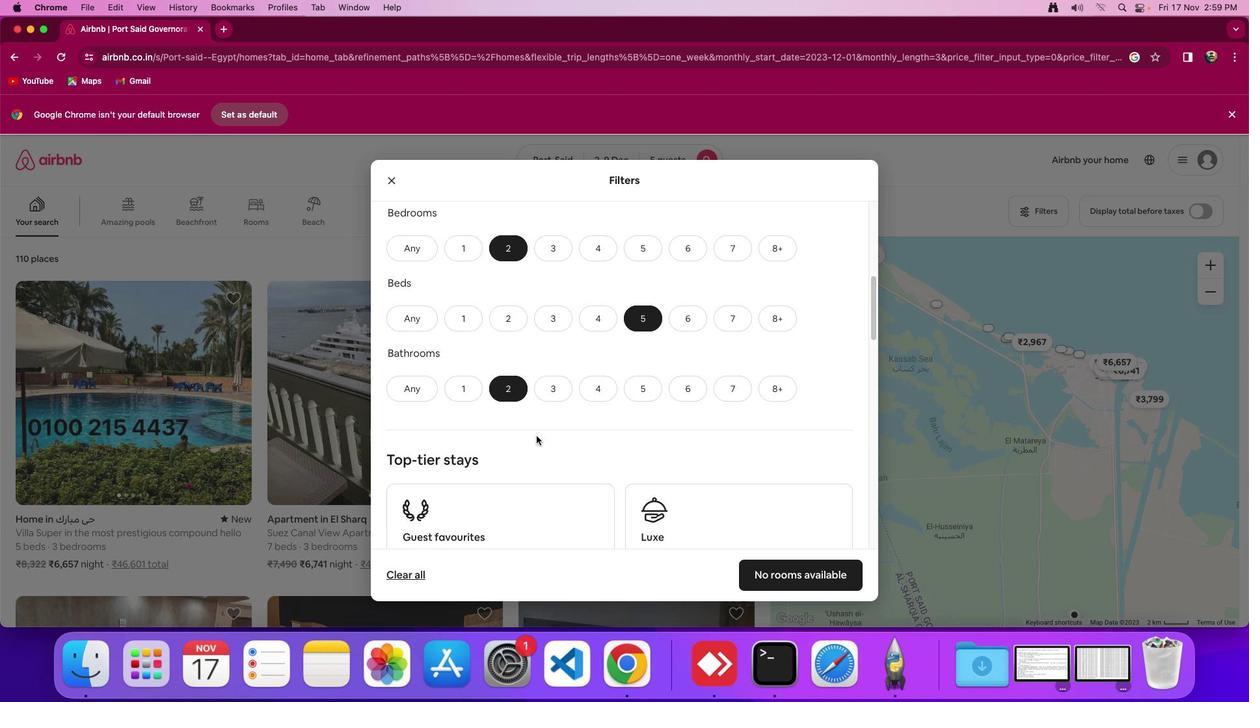 
Action: Mouse moved to (585, 434)
Screenshot: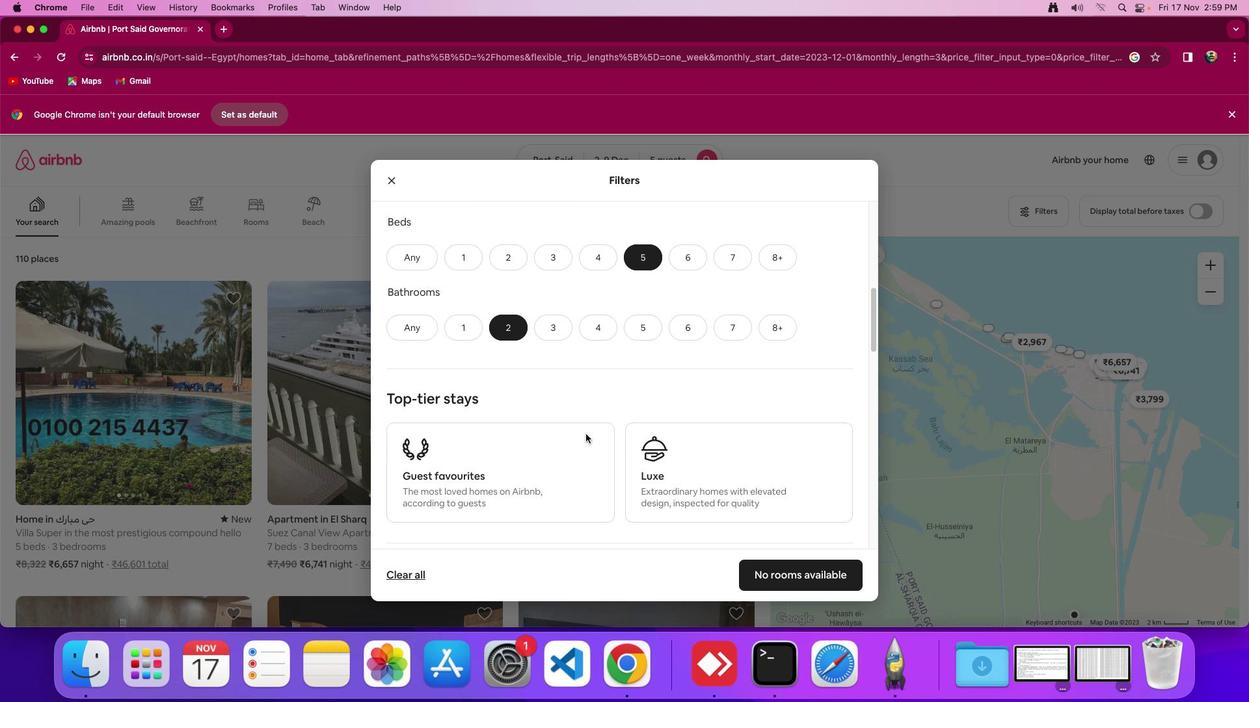 
Action: Mouse scrolled (585, 434) with delta (0, 0)
Screenshot: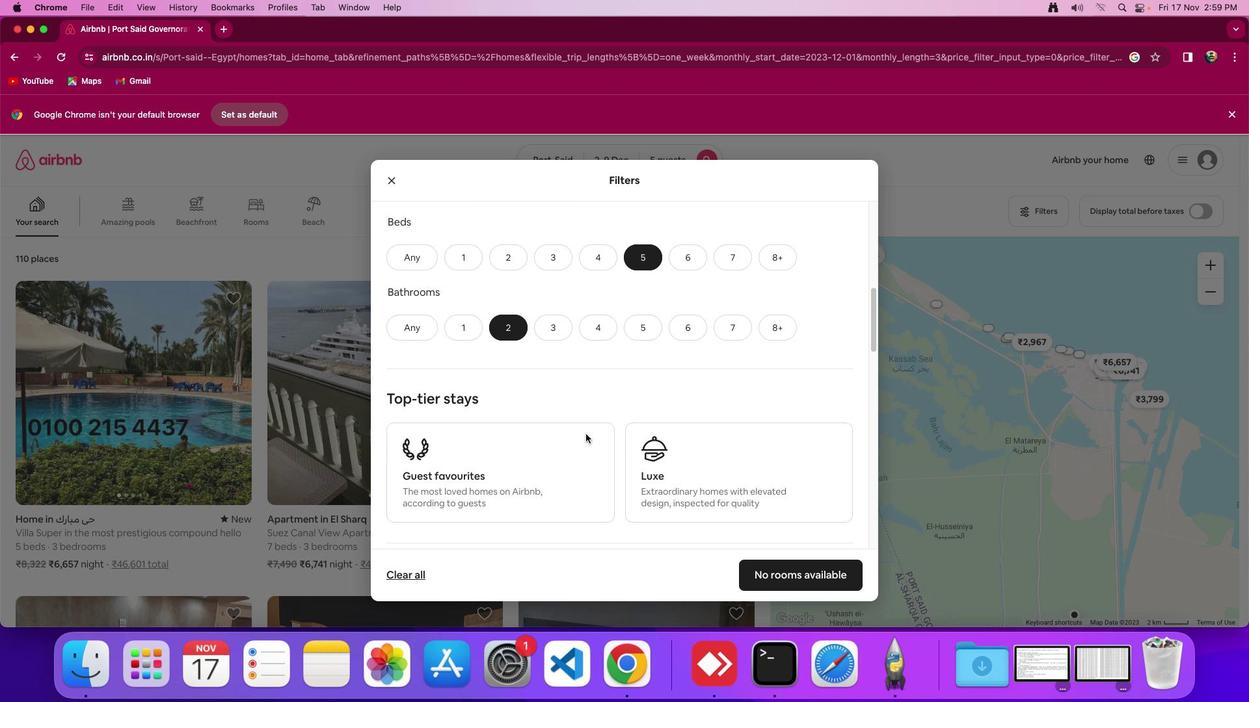 
Action: Mouse scrolled (585, 434) with delta (0, 0)
Screenshot: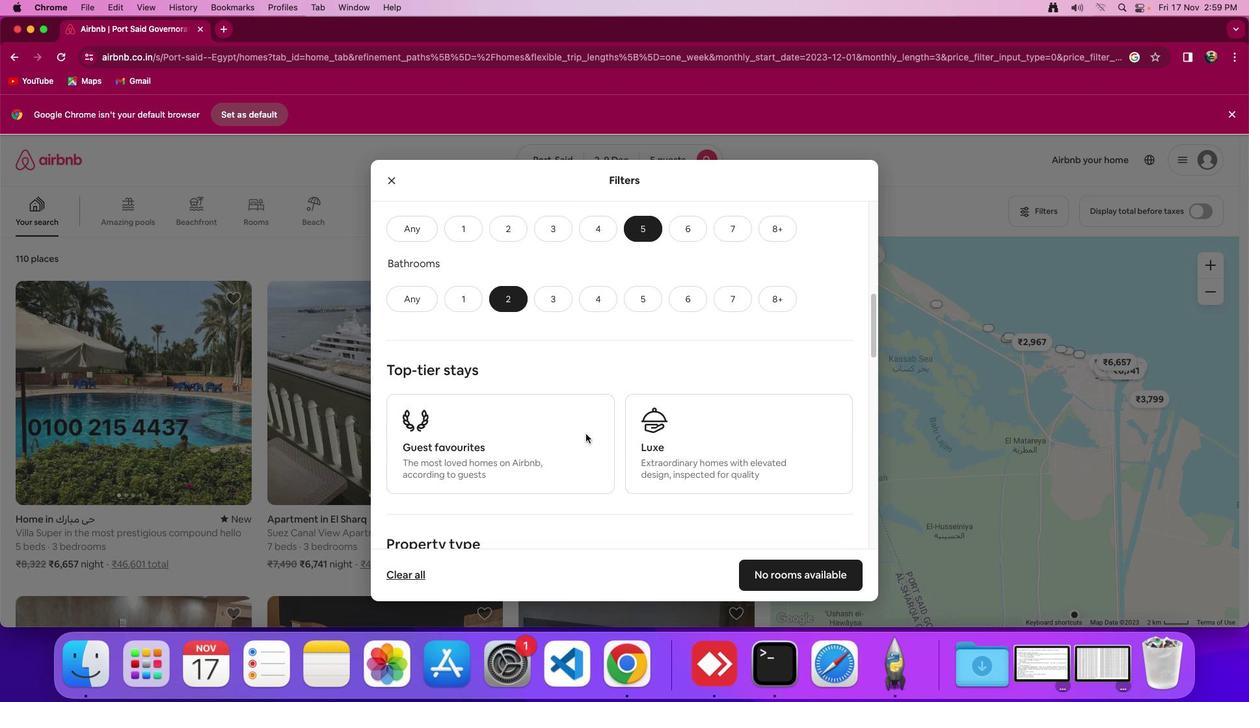 
Action: Mouse scrolled (585, 434) with delta (0, -2)
Screenshot: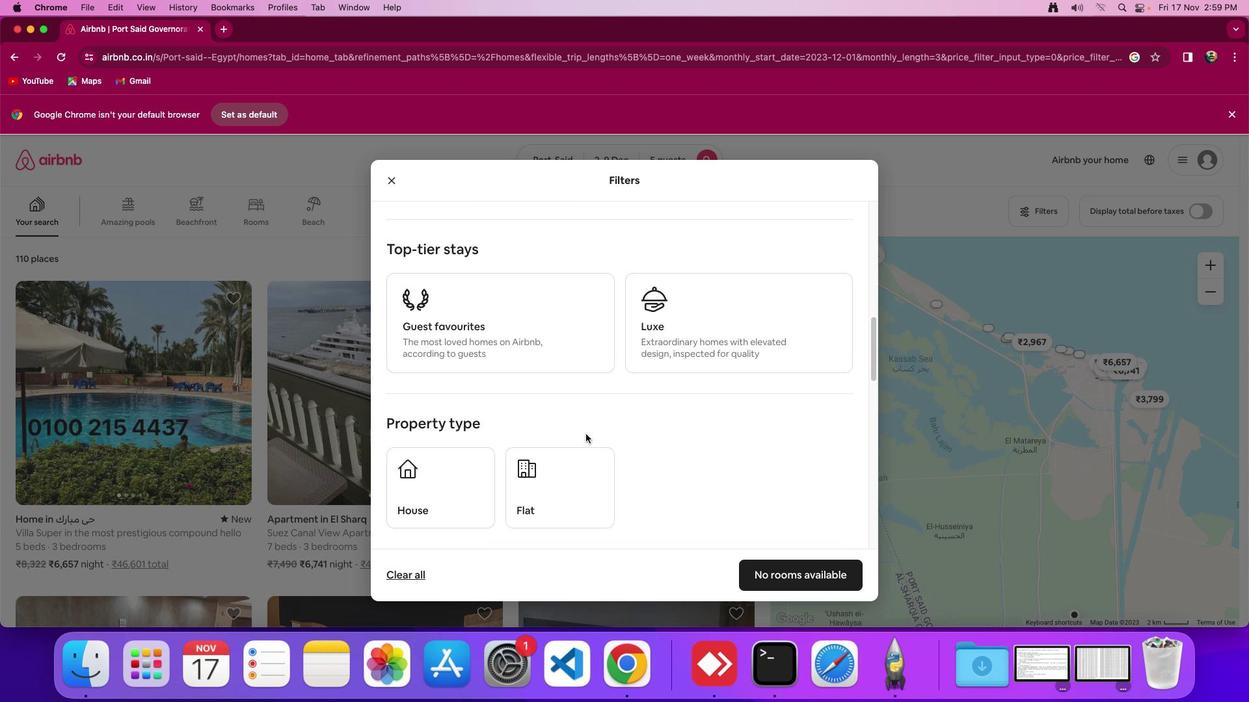 
Action: Mouse scrolled (585, 434) with delta (0, -3)
Screenshot: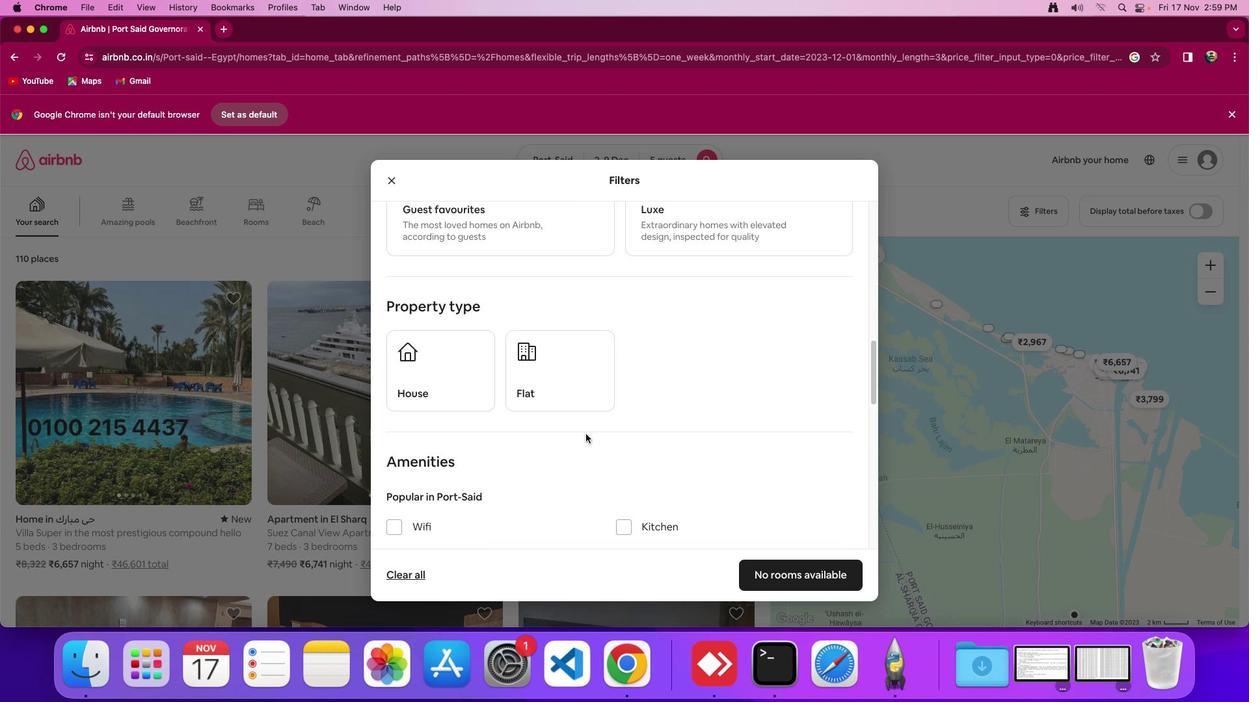 
Action: Mouse moved to (566, 339)
Screenshot: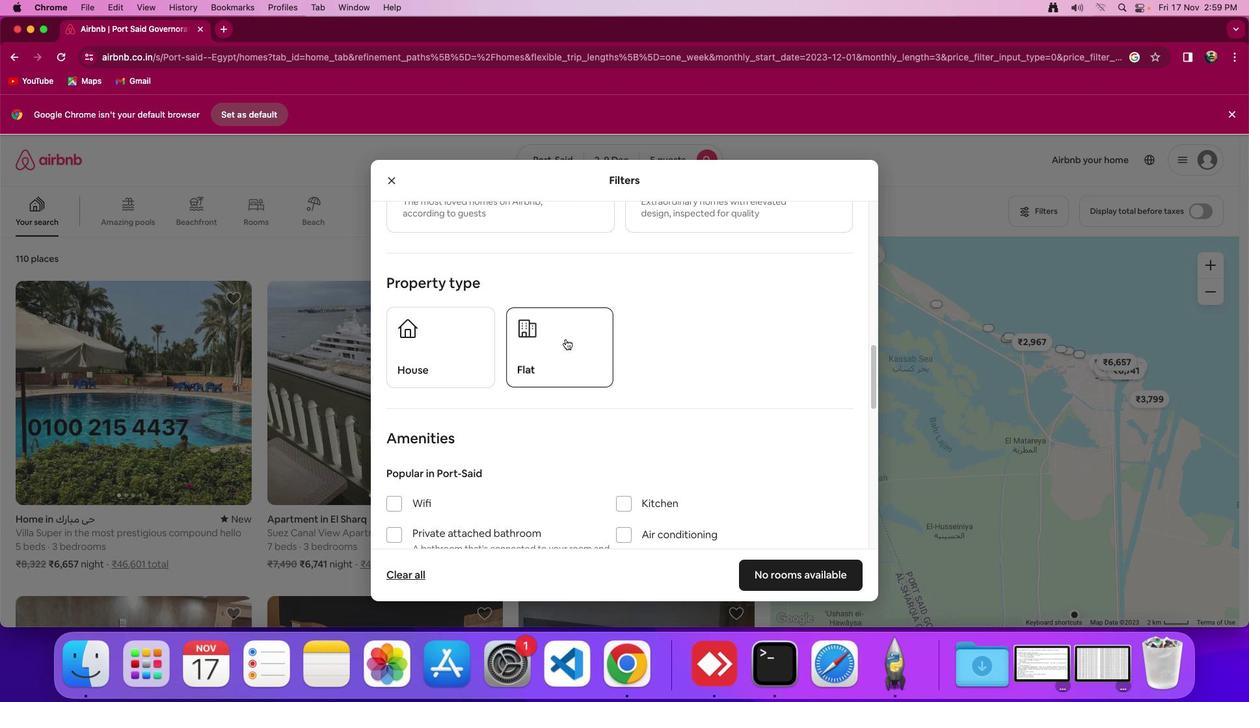 
Action: Mouse pressed left at (566, 339)
Screenshot: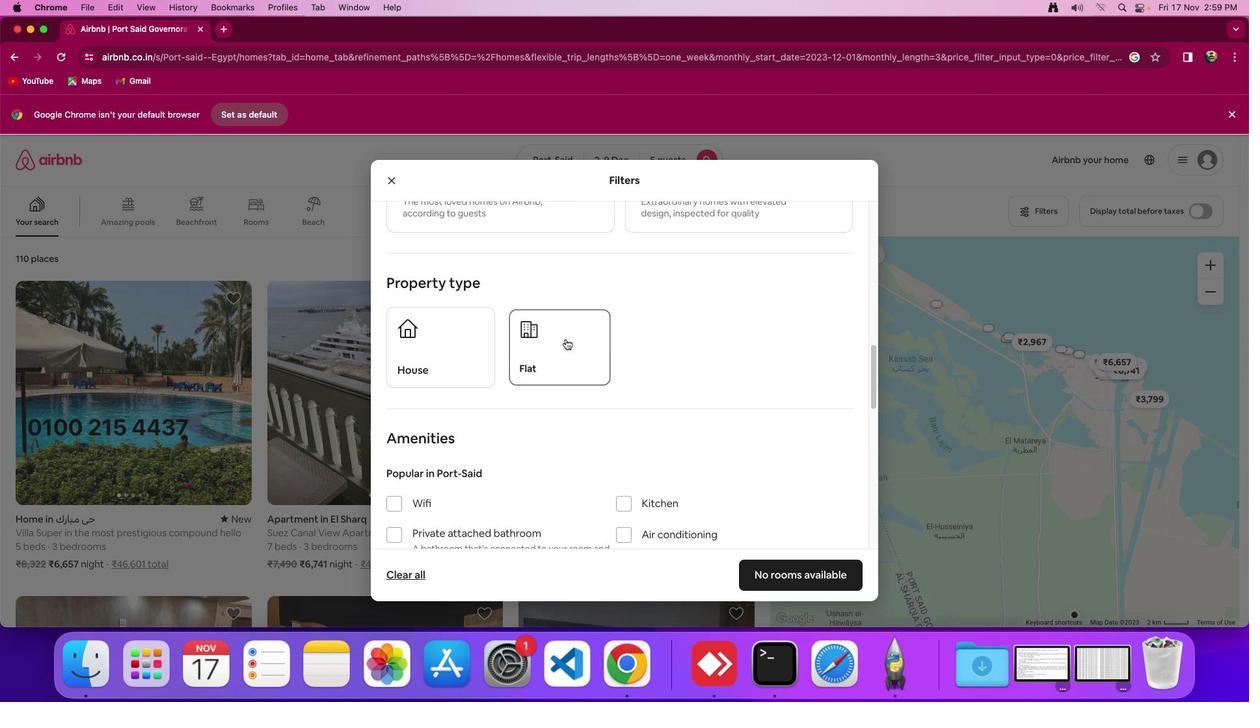 
Action: Mouse moved to (784, 575)
Screenshot: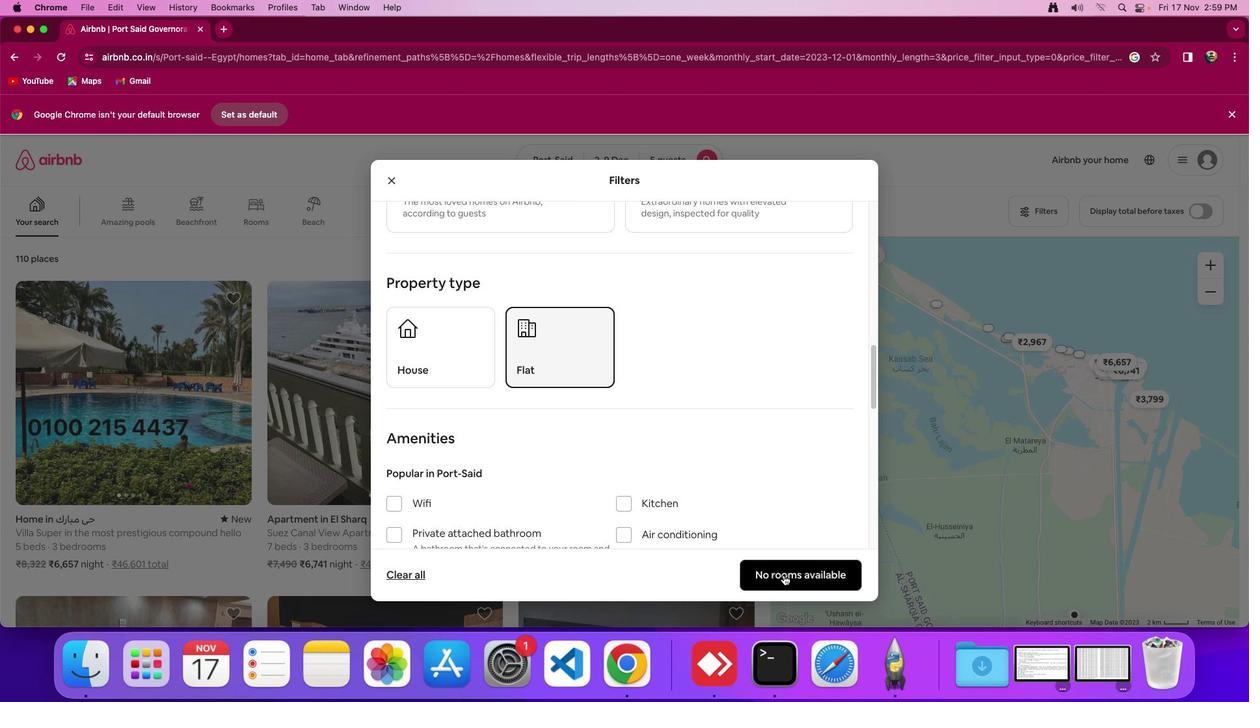 
Action: Mouse pressed left at (784, 575)
Screenshot: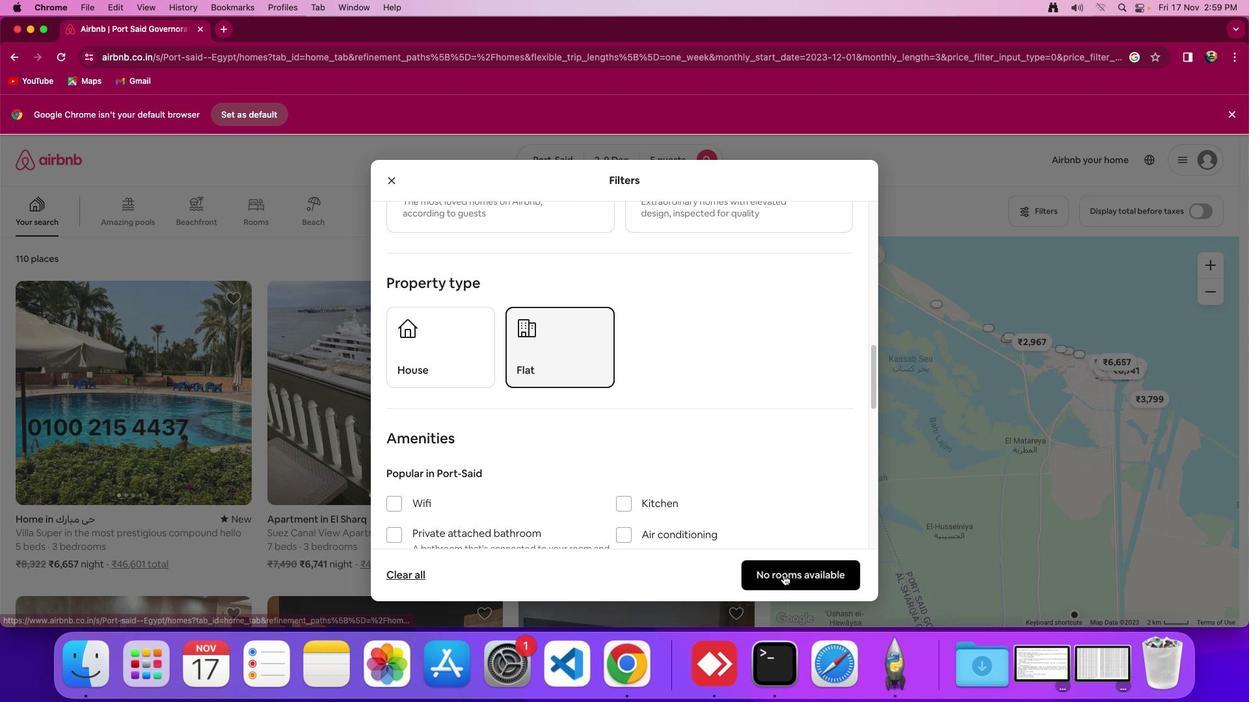 
Action: Mouse moved to (764, 533)
Screenshot: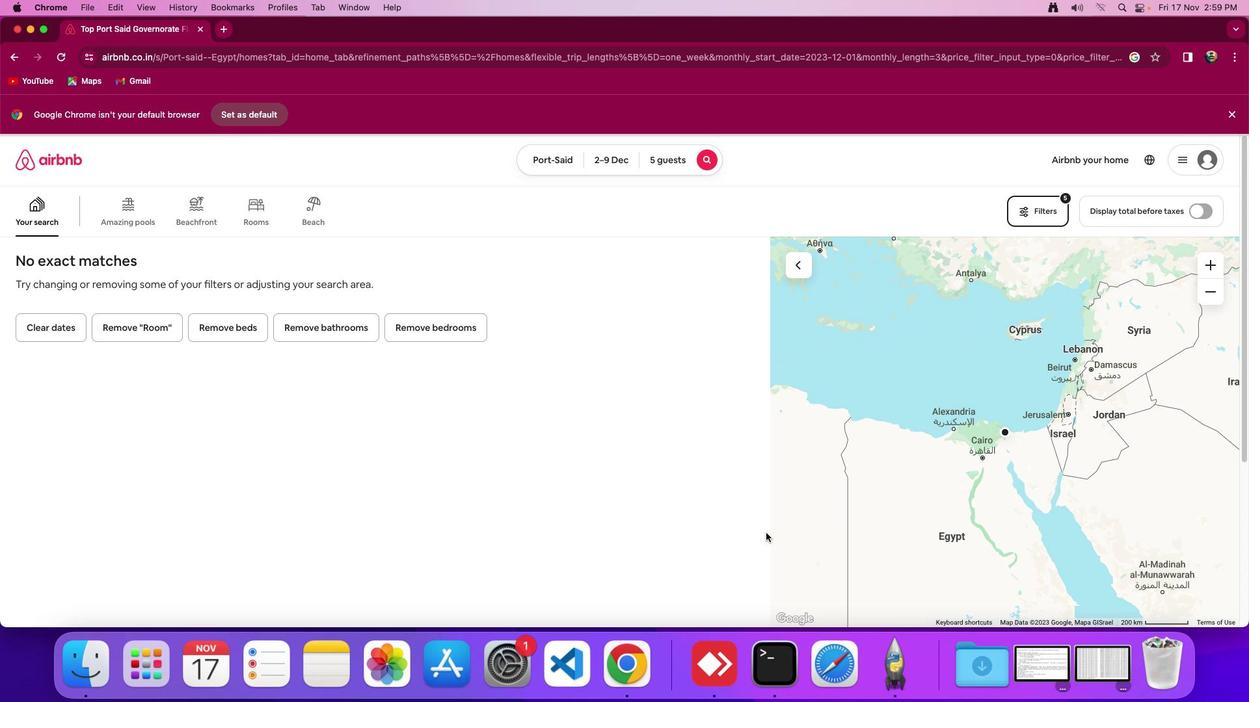 
